 Task: Create a sub task Design and Implement Solution for the task  Integrate a new online platform for online tutoring services in the project ApexLine , assign it to team member softage.3@softage.net and update the status of the sub task to  At Risk , set the priority of the sub task to Medium
Action: Mouse moved to (506, 430)
Screenshot: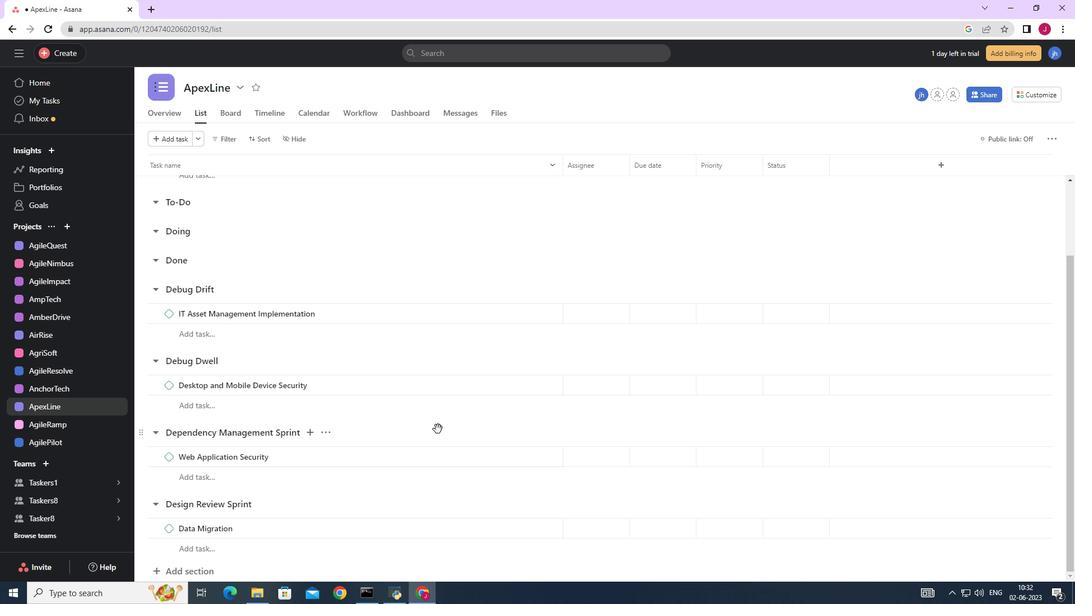 
Action: Mouse scrolled (506, 430) with delta (0, 0)
Screenshot: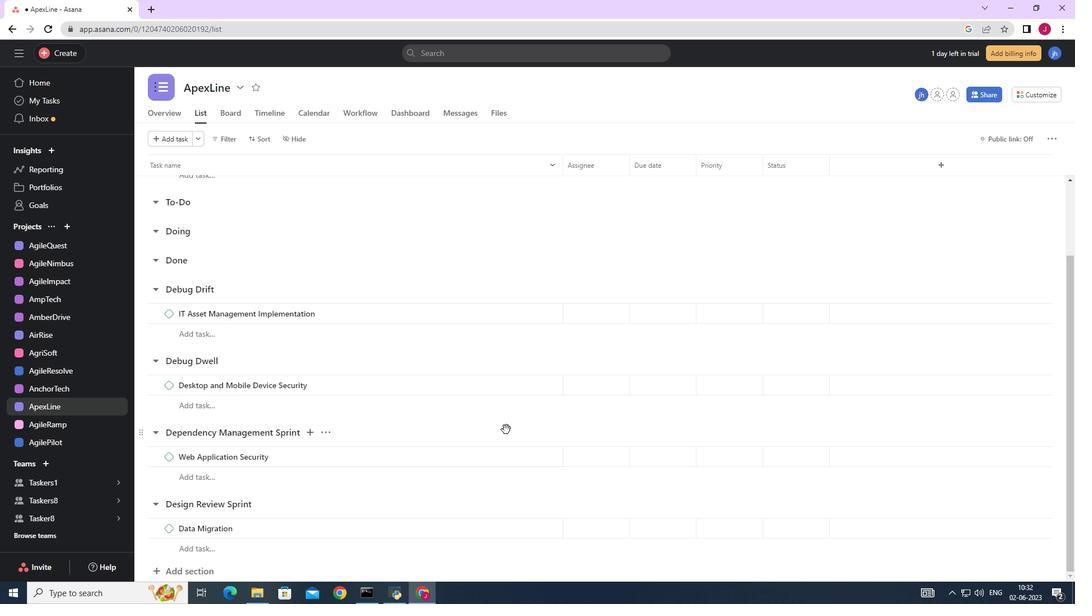 
Action: Mouse scrolled (506, 430) with delta (0, 0)
Screenshot: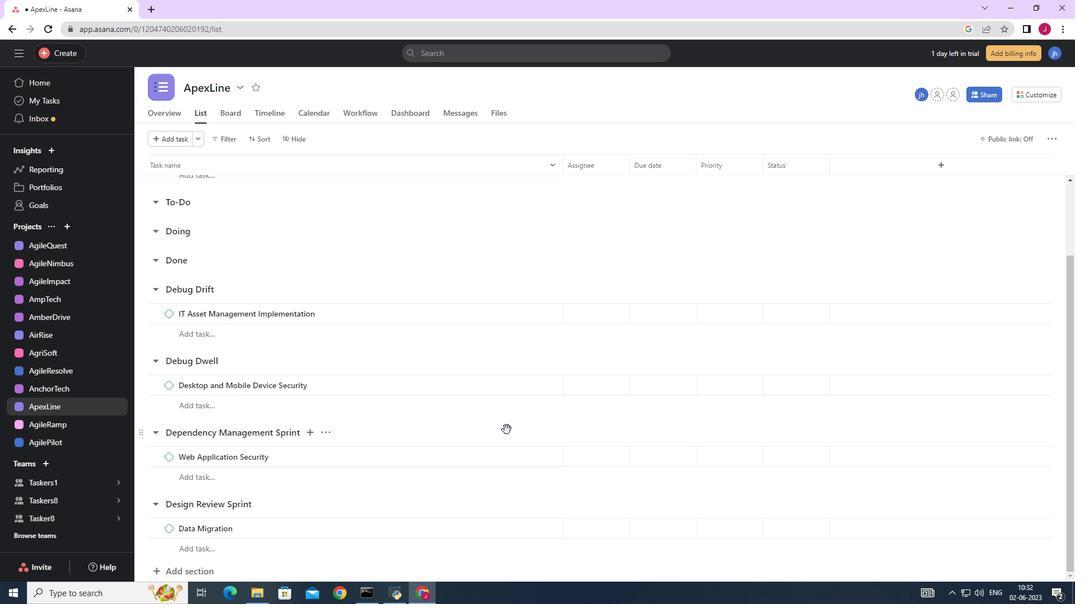 
Action: Mouse scrolled (506, 430) with delta (0, 0)
Screenshot: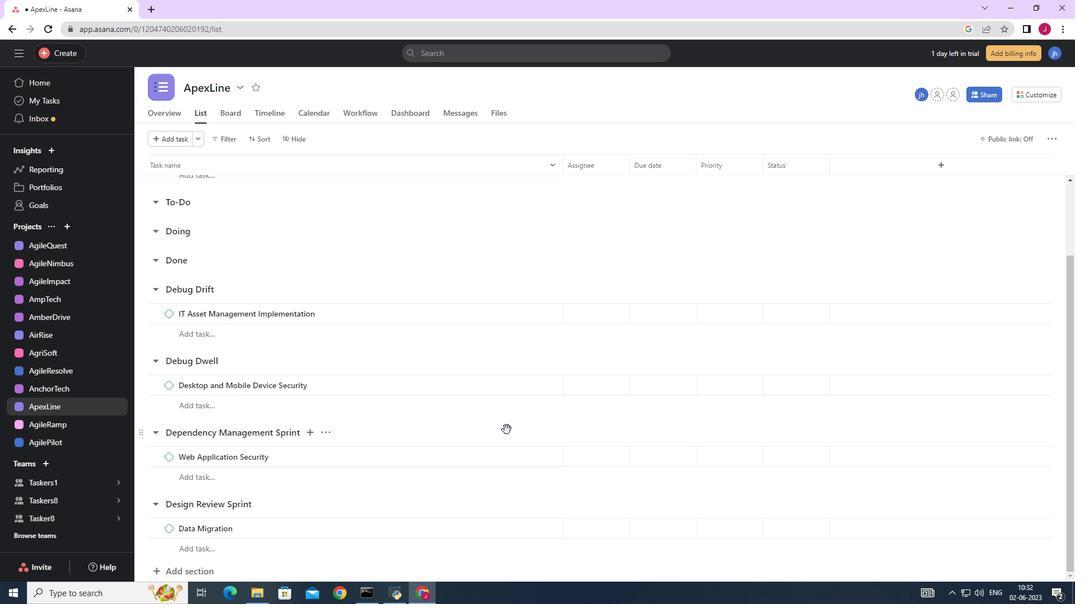 
Action: Mouse scrolled (506, 430) with delta (0, 0)
Screenshot: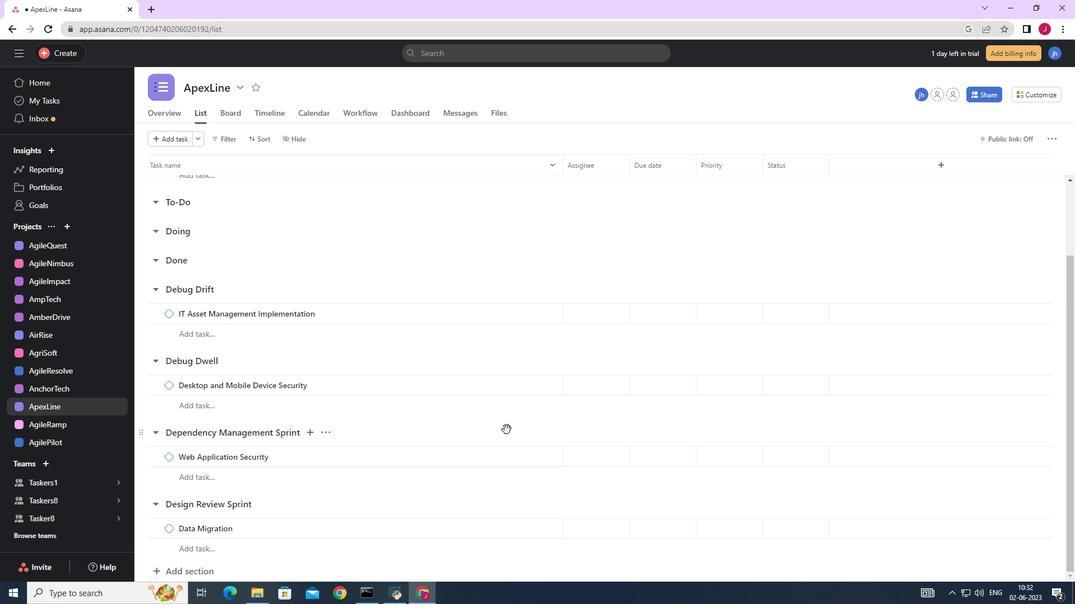 
Action: Mouse scrolled (506, 430) with delta (0, 0)
Screenshot: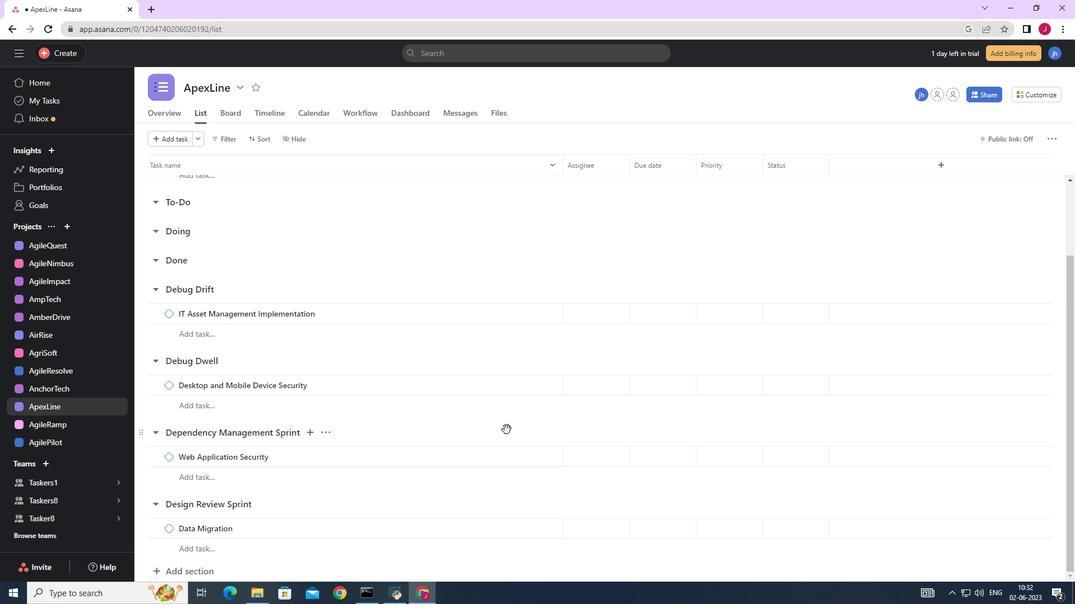 
Action: Mouse moved to (467, 371)
Screenshot: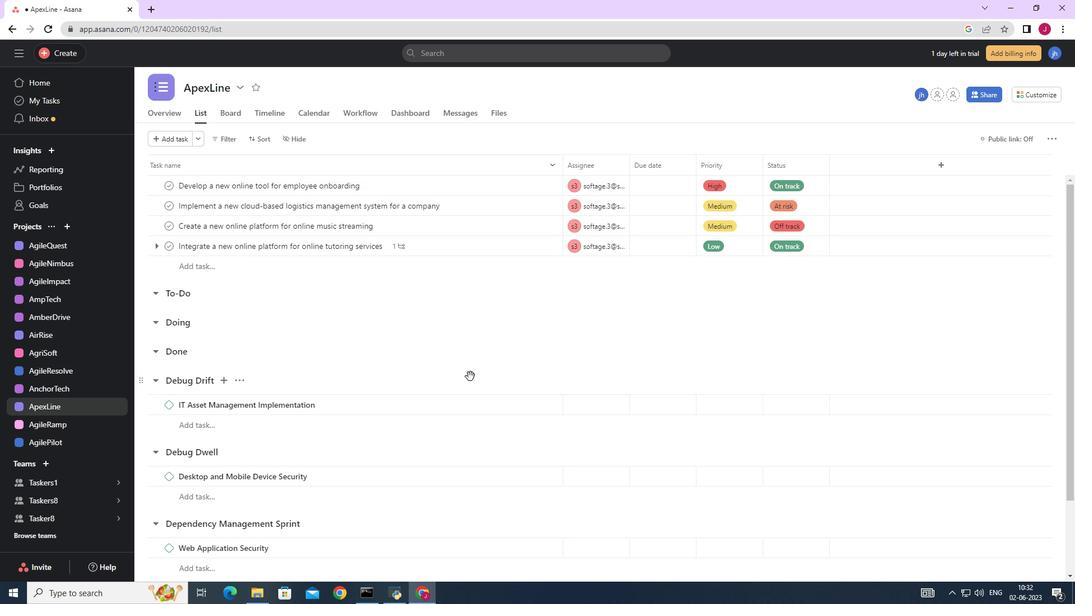 
Action: Mouse scrolled (467, 372) with delta (0, 0)
Screenshot: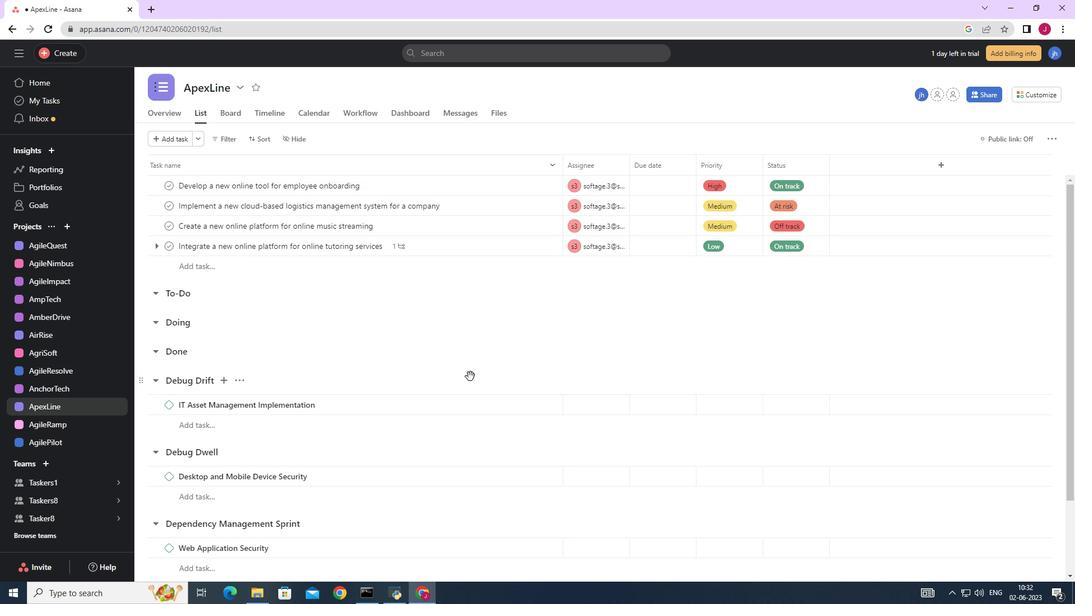 
Action: Mouse moved to (465, 371)
Screenshot: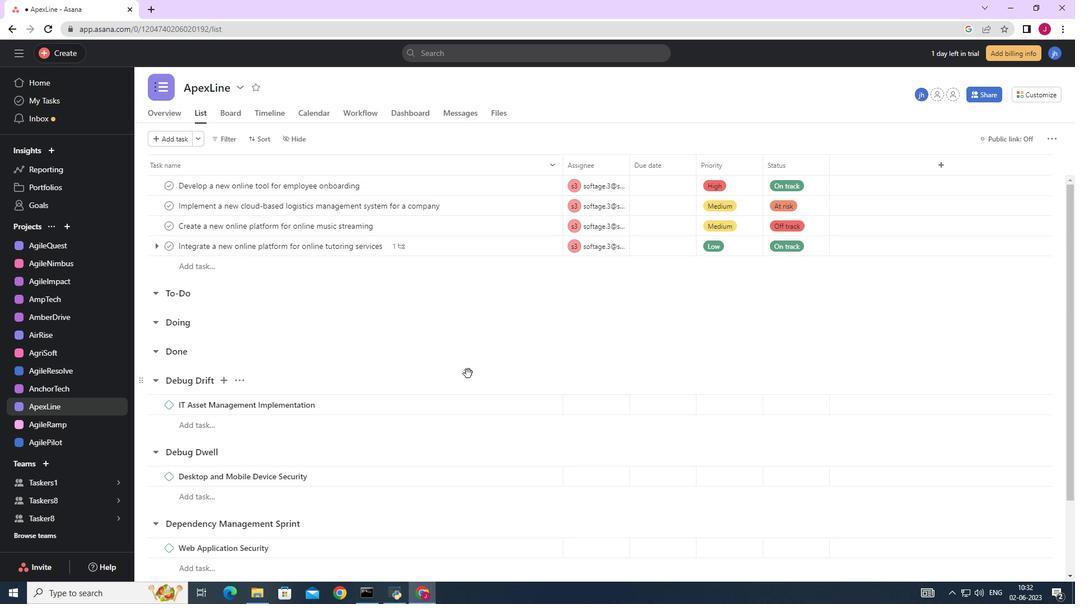 
Action: Mouse scrolled (465, 371) with delta (0, 0)
Screenshot: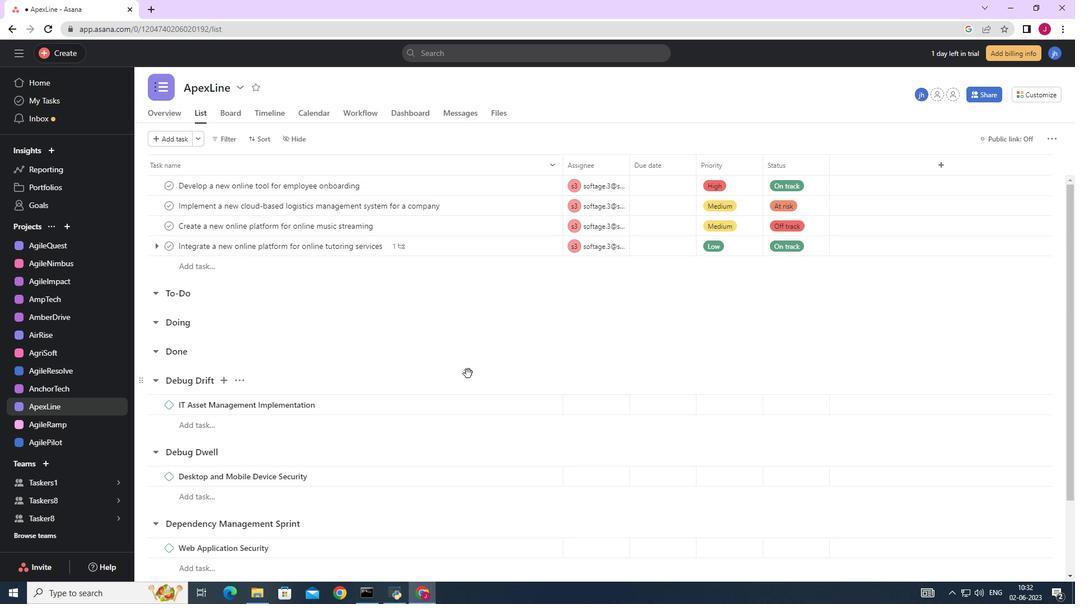 
Action: Mouse moved to (465, 370)
Screenshot: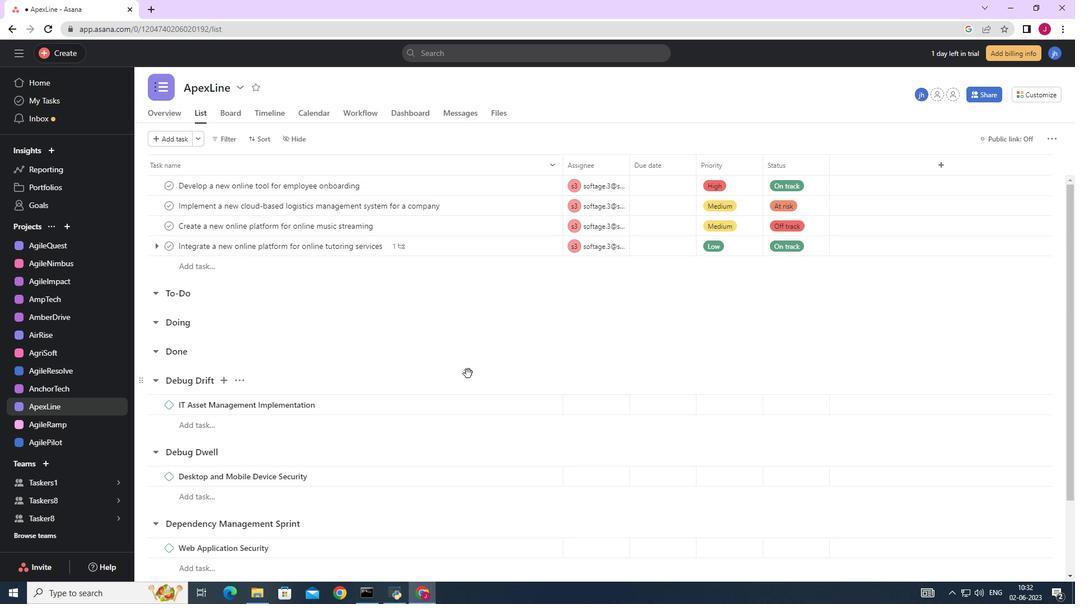 
Action: Mouse scrolled (465, 371) with delta (0, 0)
Screenshot: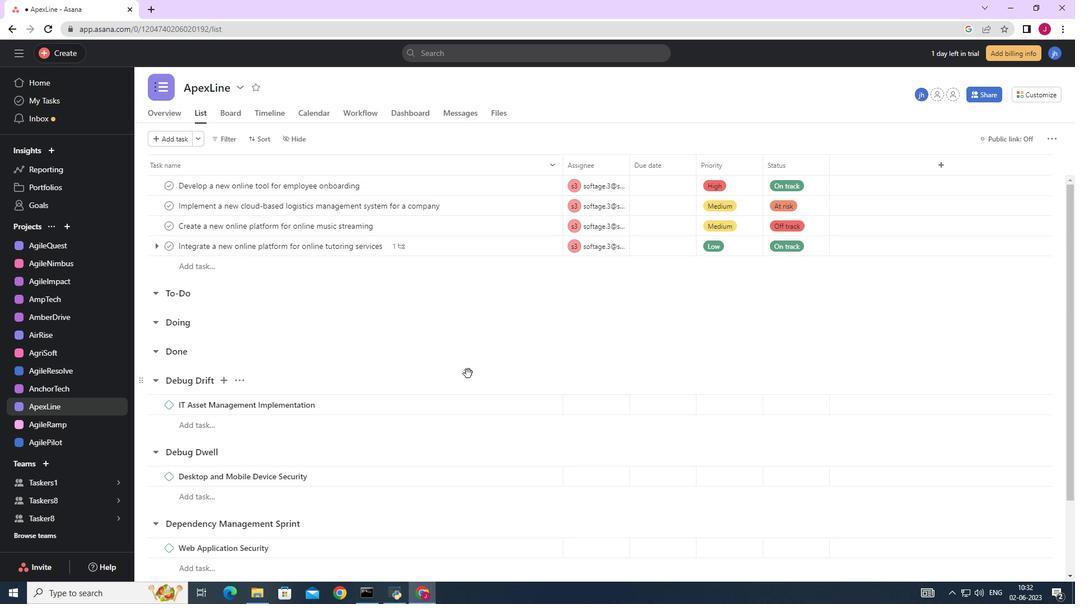
Action: Mouse moved to (464, 369)
Screenshot: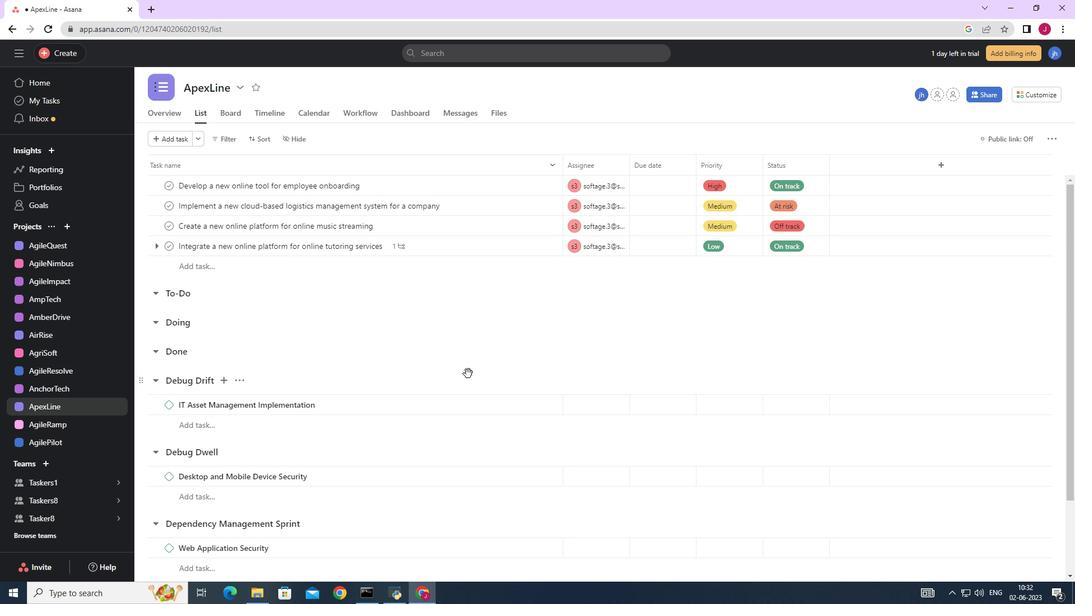 
Action: Mouse scrolled (464, 369) with delta (0, 0)
Screenshot: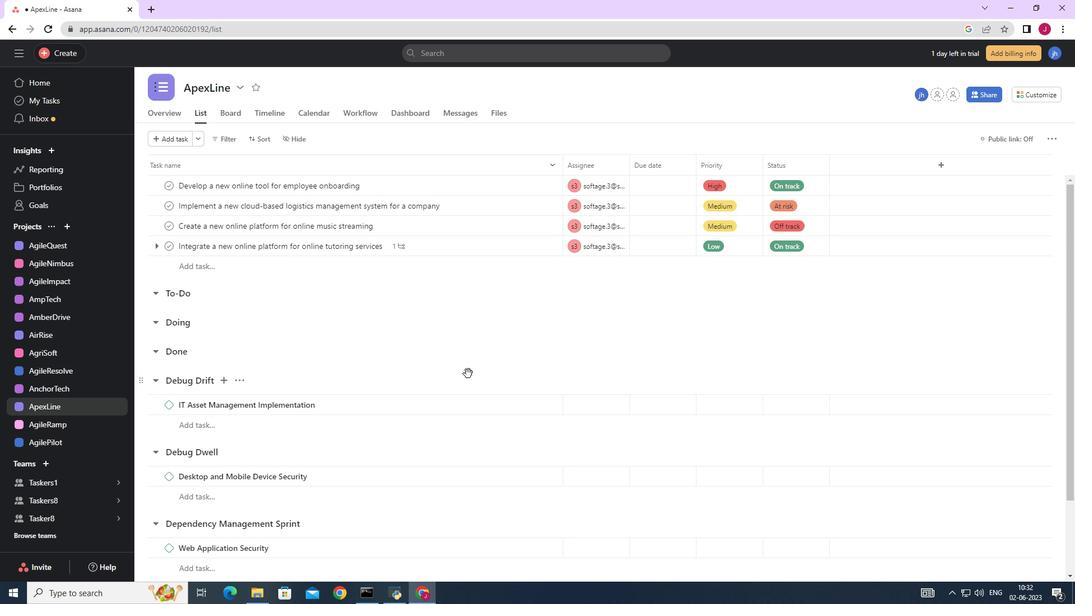 
Action: Mouse moved to (497, 247)
Screenshot: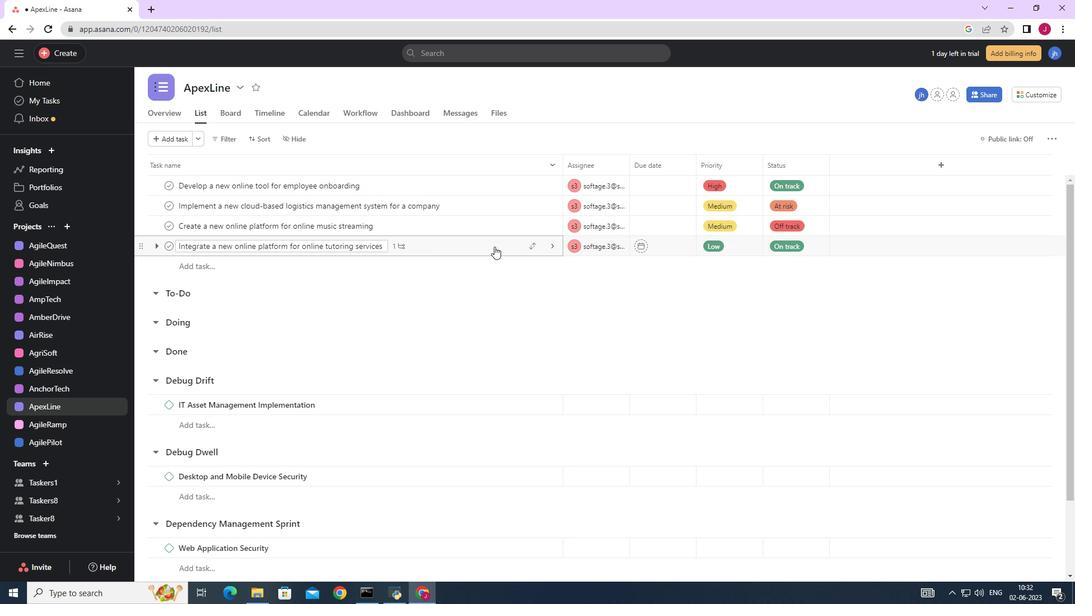 
Action: Mouse pressed left at (497, 247)
Screenshot: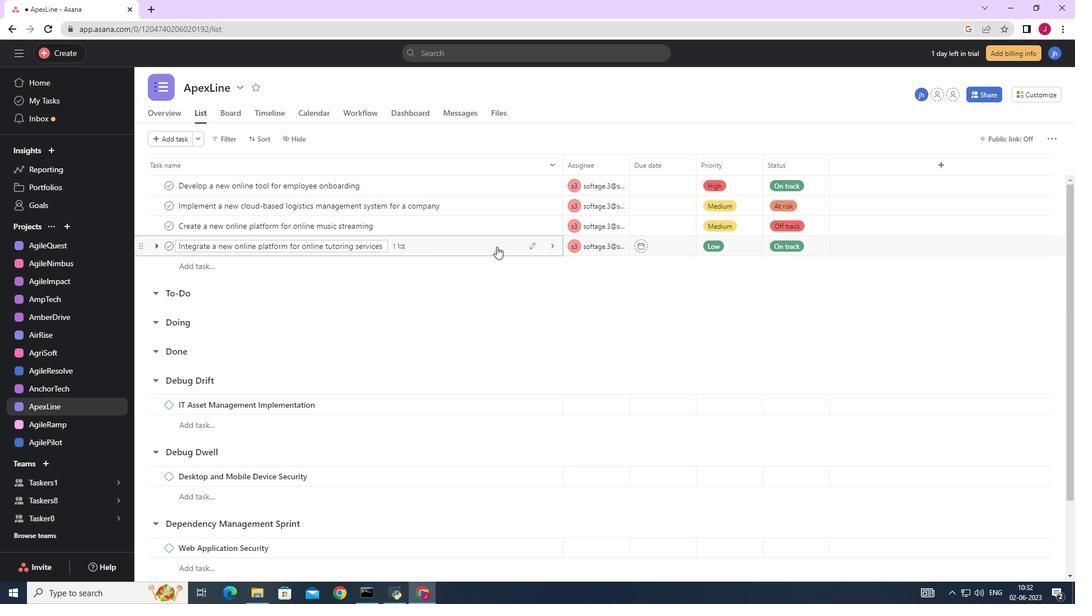 
Action: Mouse moved to (794, 321)
Screenshot: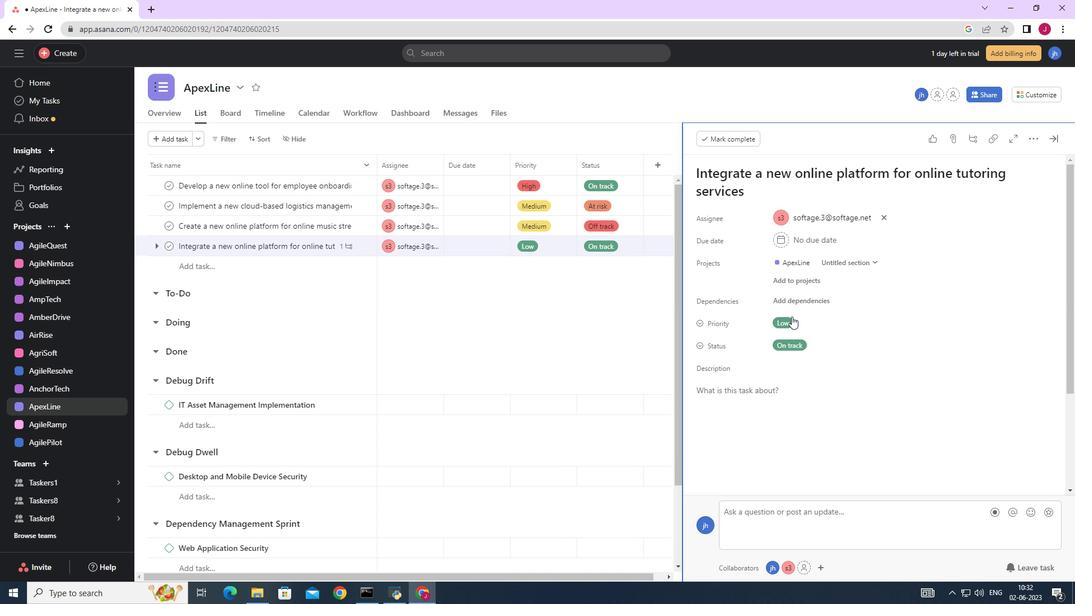 
Action: Mouse scrolled (794, 320) with delta (0, 0)
Screenshot: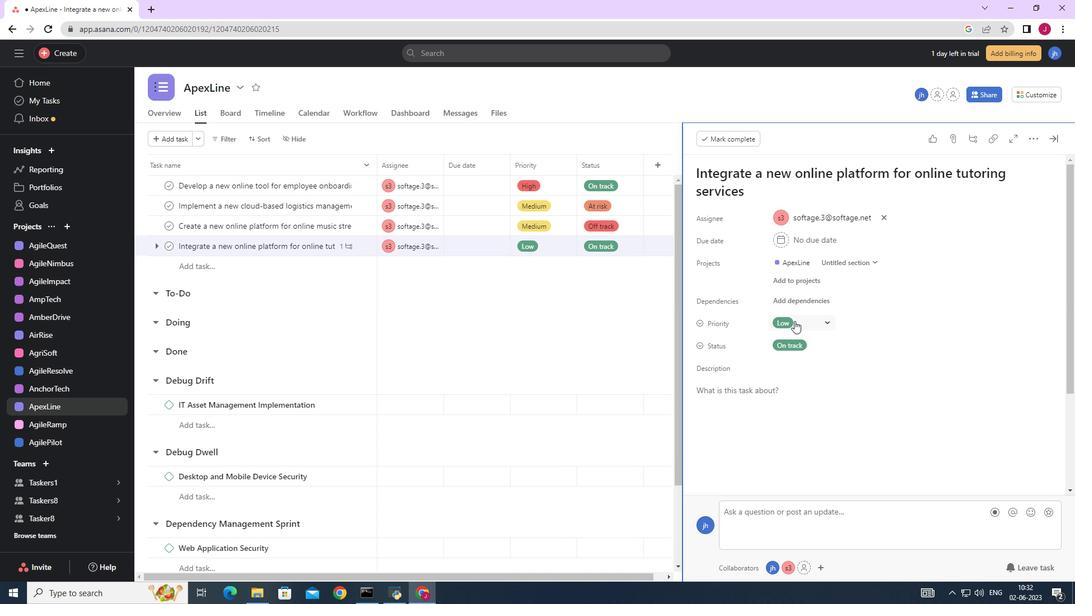 
Action: Mouse moved to (795, 322)
Screenshot: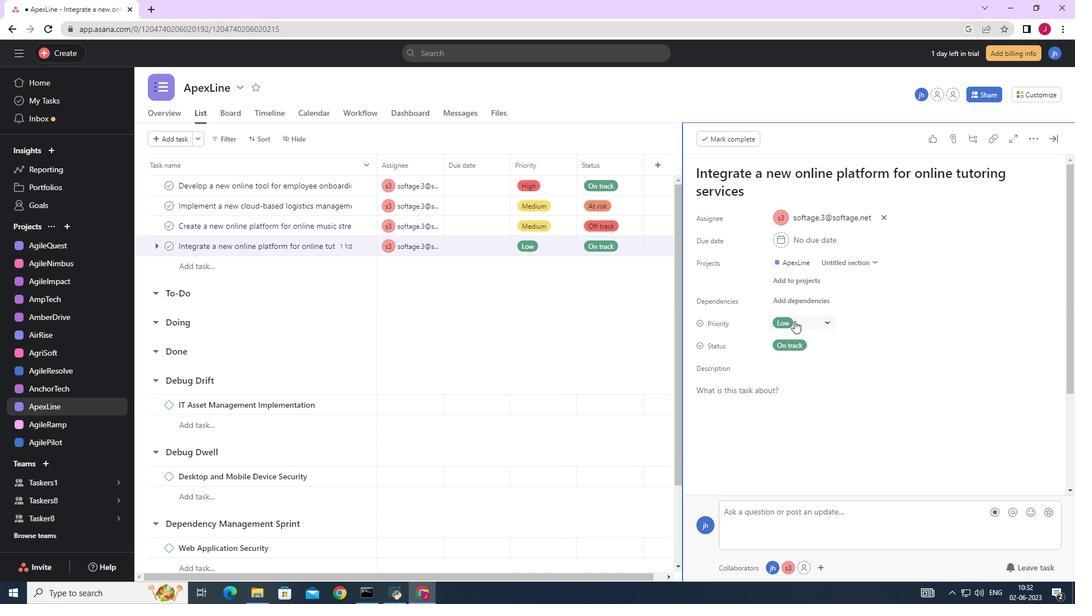 
Action: Mouse scrolled (795, 322) with delta (0, 0)
Screenshot: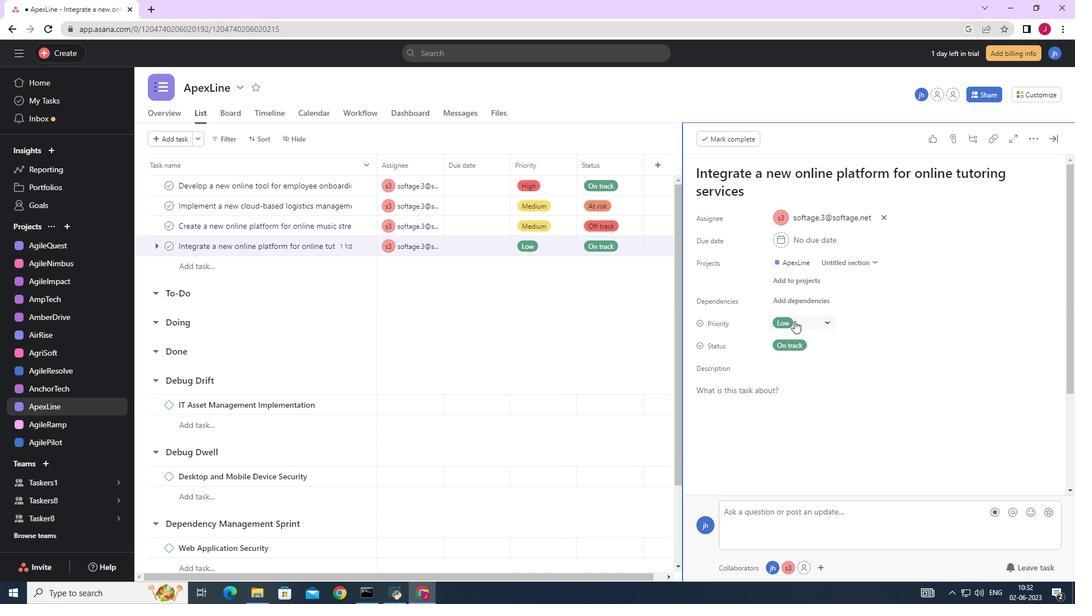 
Action: Mouse moved to (798, 327)
Screenshot: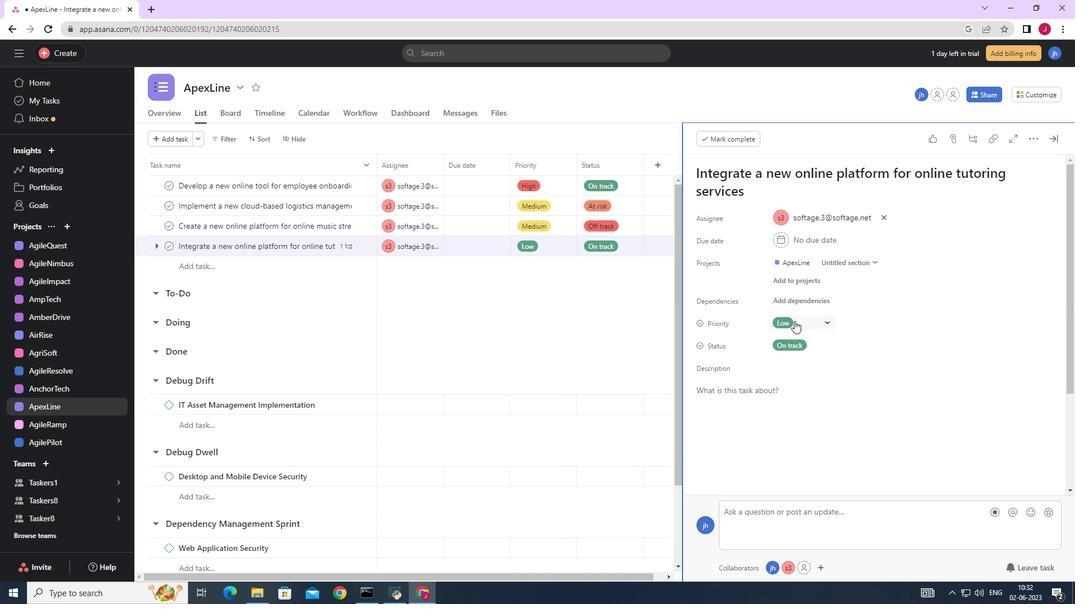 
Action: Mouse scrolled (798, 326) with delta (0, 0)
Screenshot: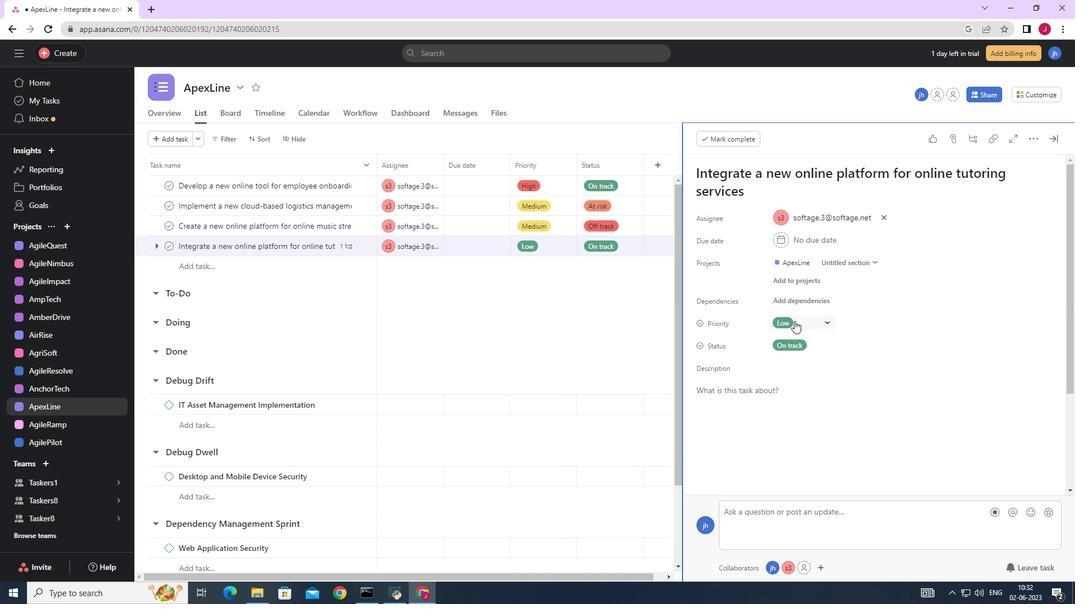 
Action: Mouse moved to (798, 328)
Screenshot: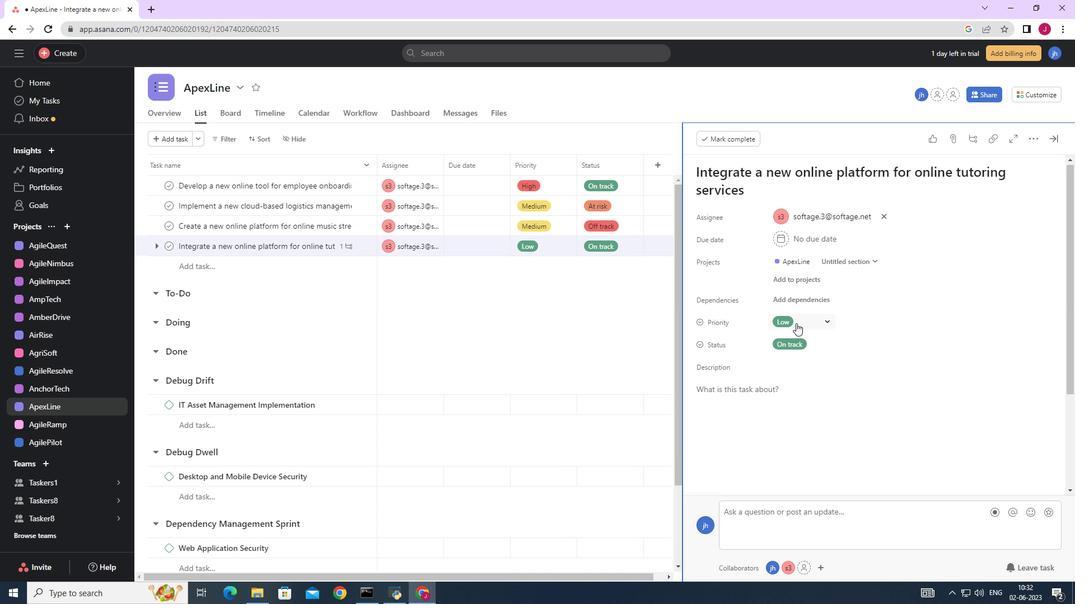 
Action: Mouse scrolled (798, 327) with delta (0, 0)
Screenshot: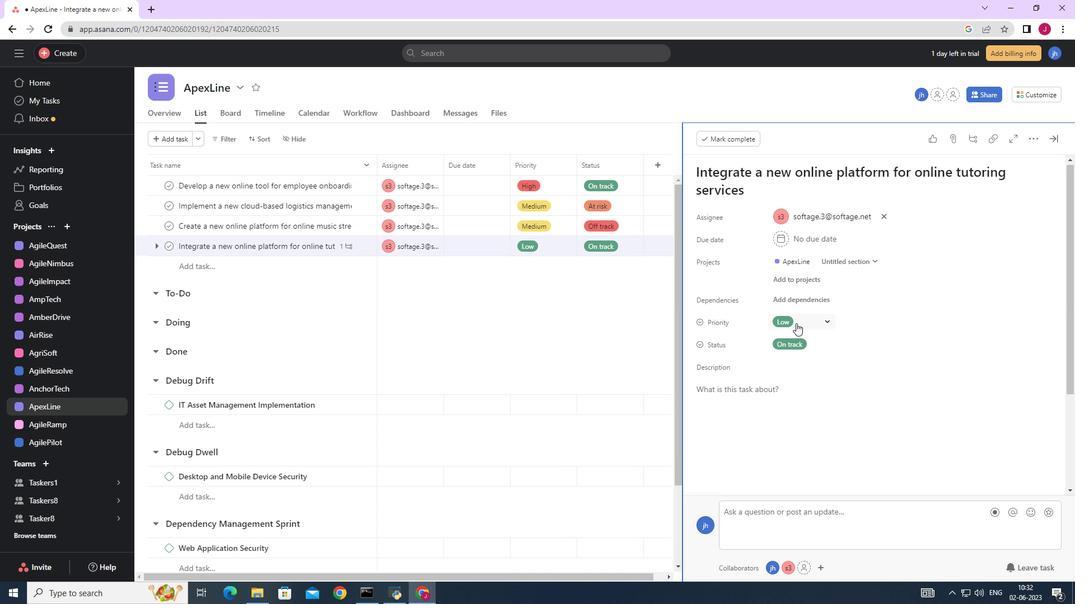 
Action: Mouse moved to (798, 329)
Screenshot: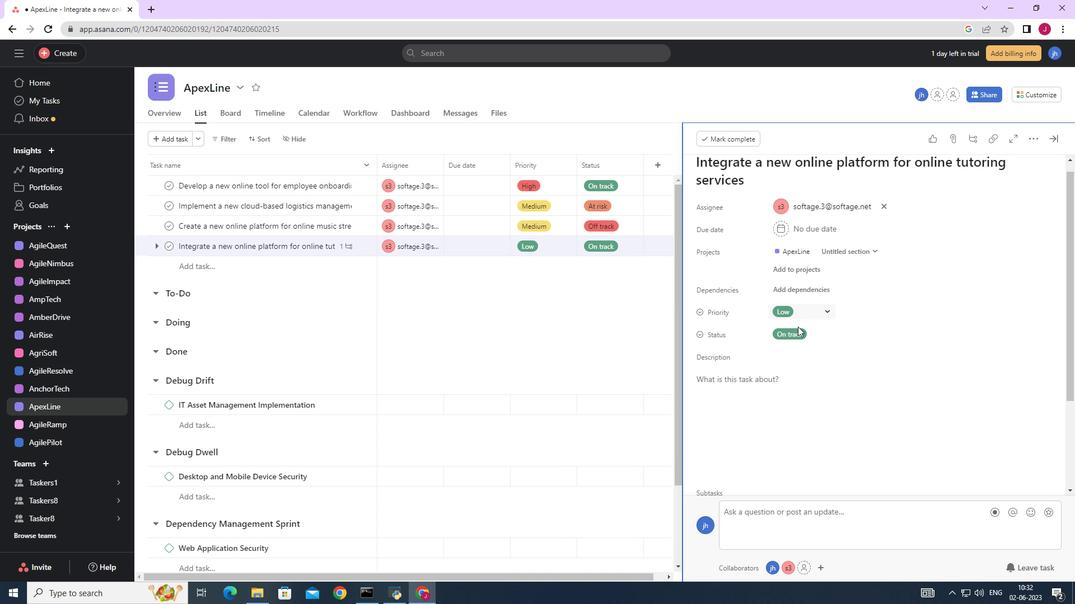 
Action: Mouse scrolled (798, 329) with delta (0, 0)
Screenshot: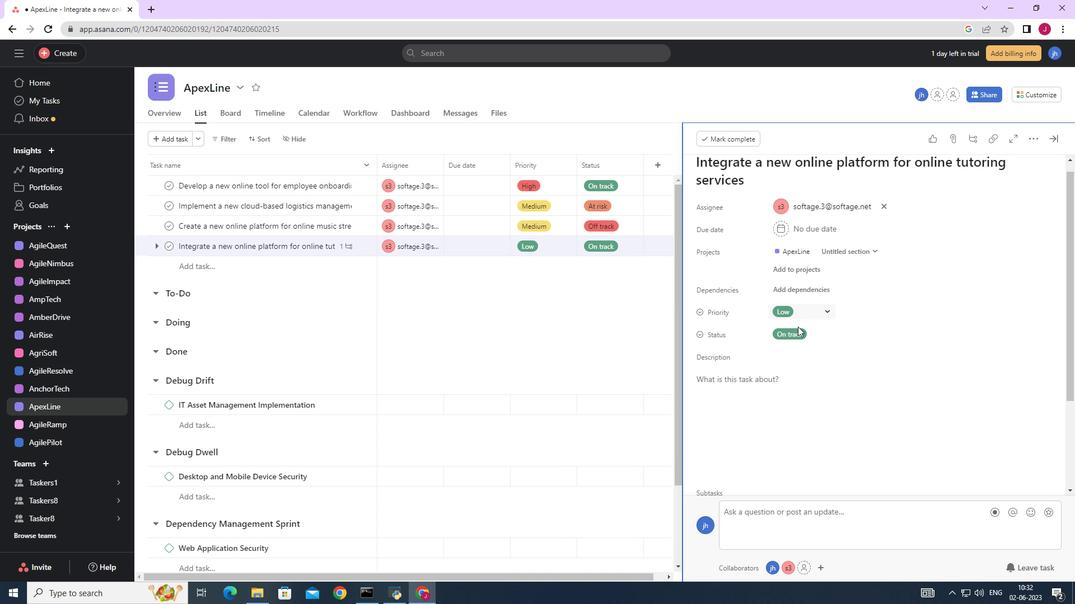 
Action: Mouse moved to (733, 405)
Screenshot: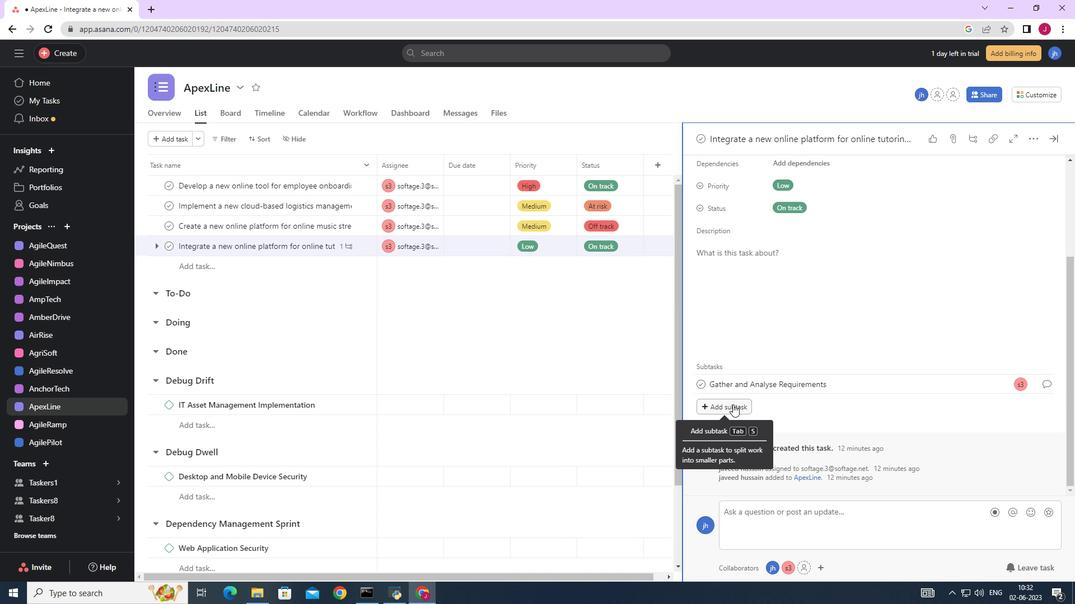 
Action: Mouse pressed left at (733, 405)
Screenshot: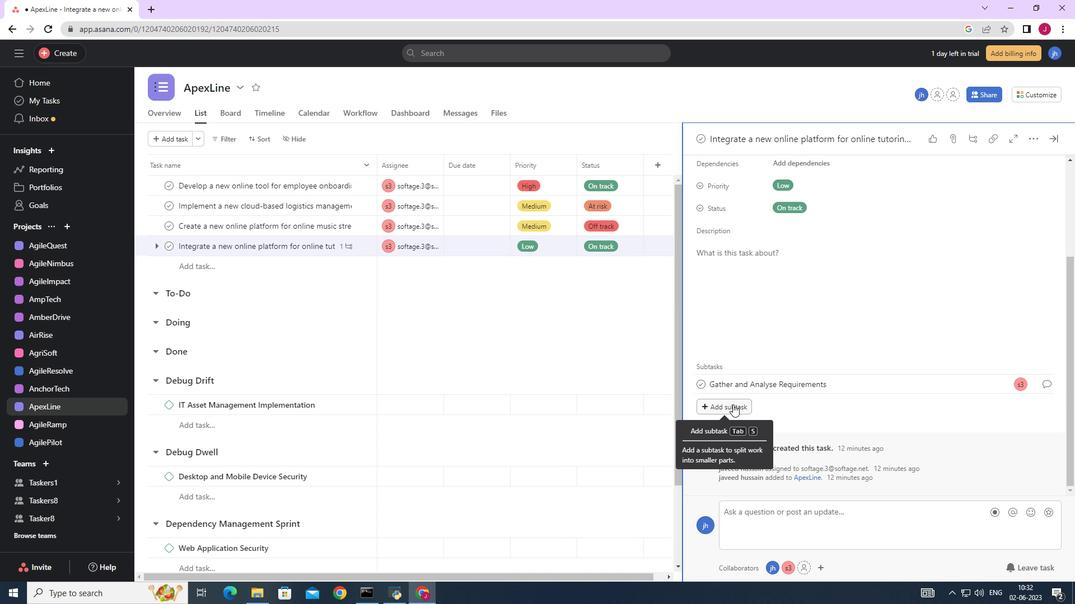 
Action: Mouse moved to (721, 388)
Screenshot: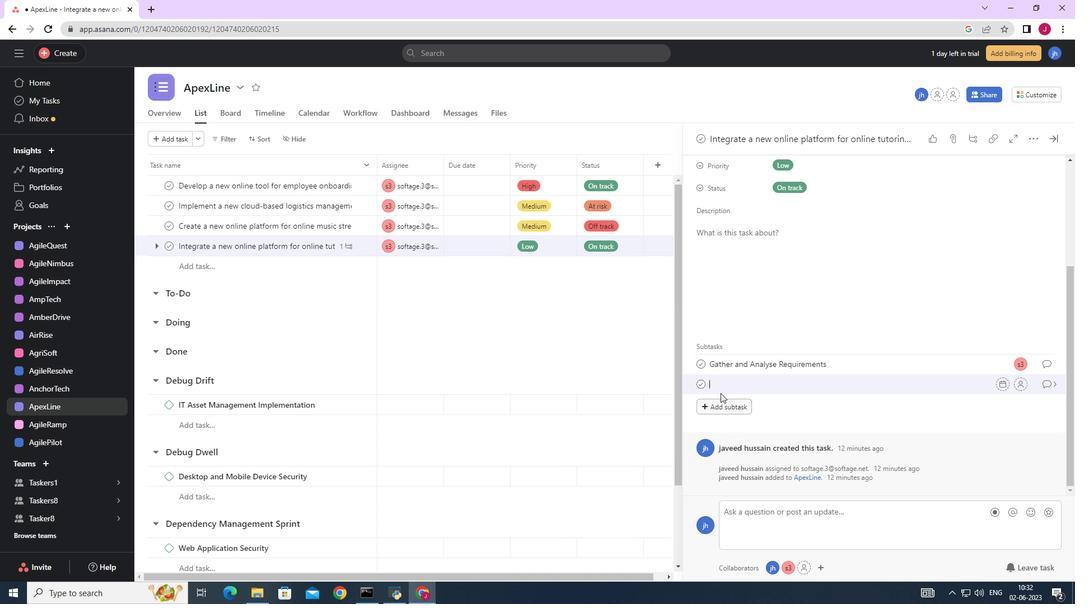 
Action: Key pressed <Key.caps_lock>D<Key.caps_lock>esign<Key.space>and<Key.caps_lock><Key.space>I<Key.caps_lock>mplement<Key.space><Key.caps_lock>S<Key.caps_lock>olution
Screenshot: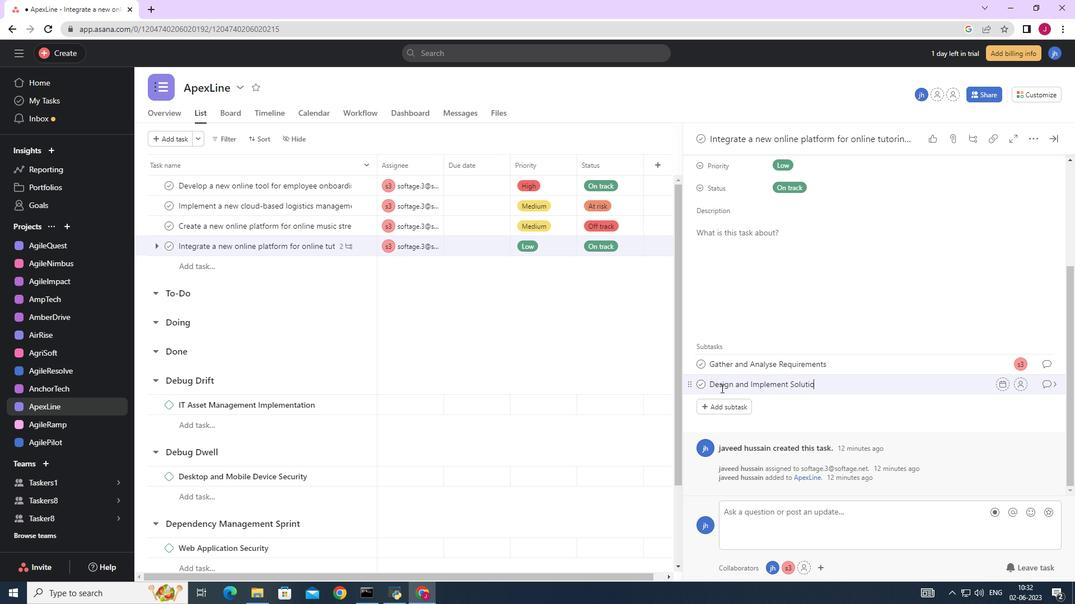 
Action: Mouse moved to (1020, 385)
Screenshot: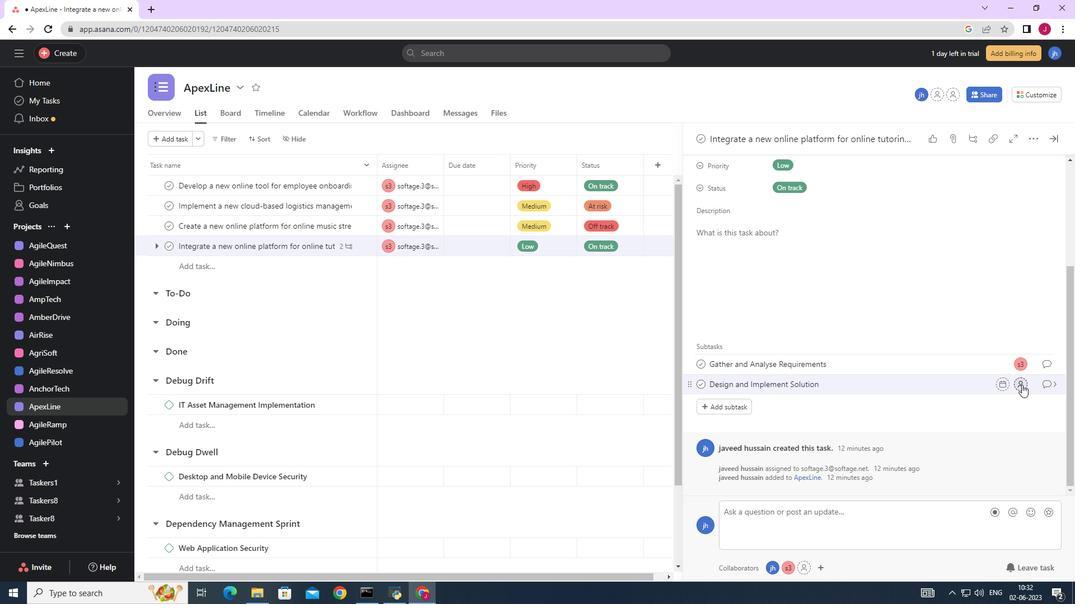 
Action: Mouse pressed left at (1020, 385)
Screenshot: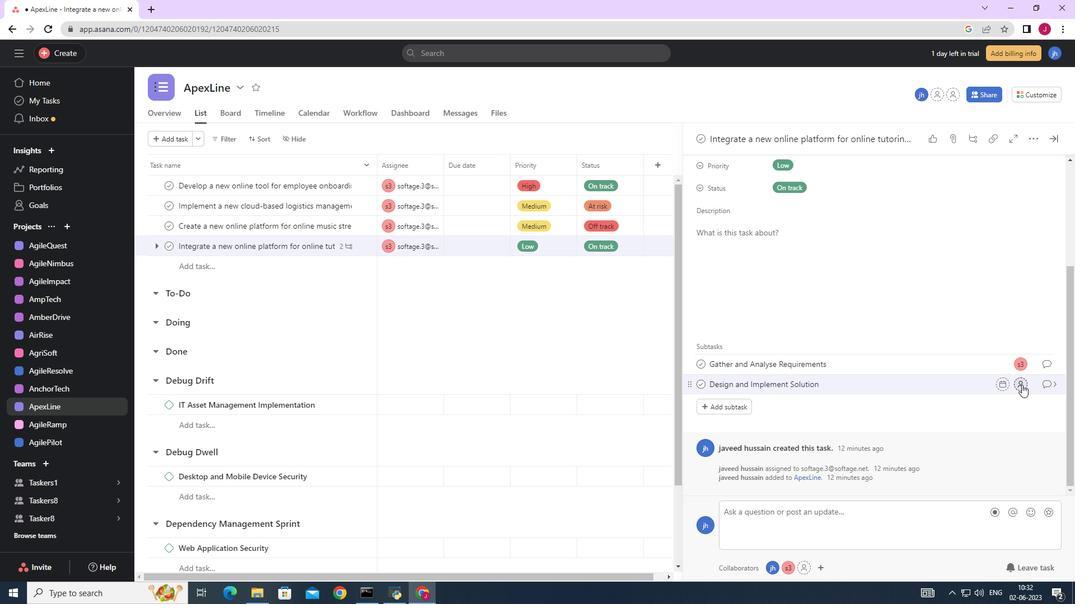 
Action: Key pressed softage.3
Screenshot: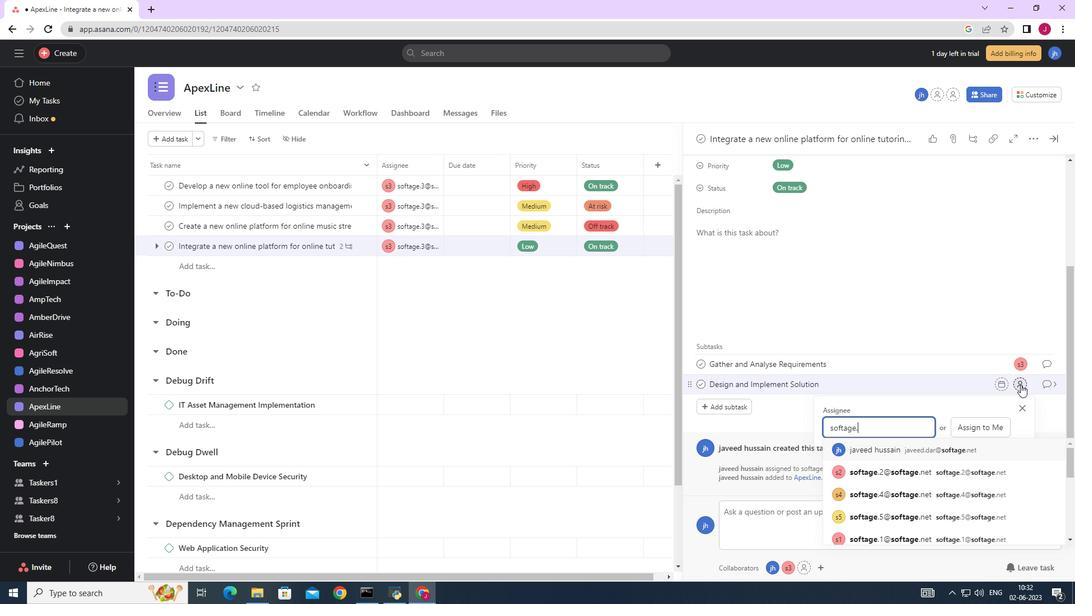 
Action: Mouse moved to (901, 451)
Screenshot: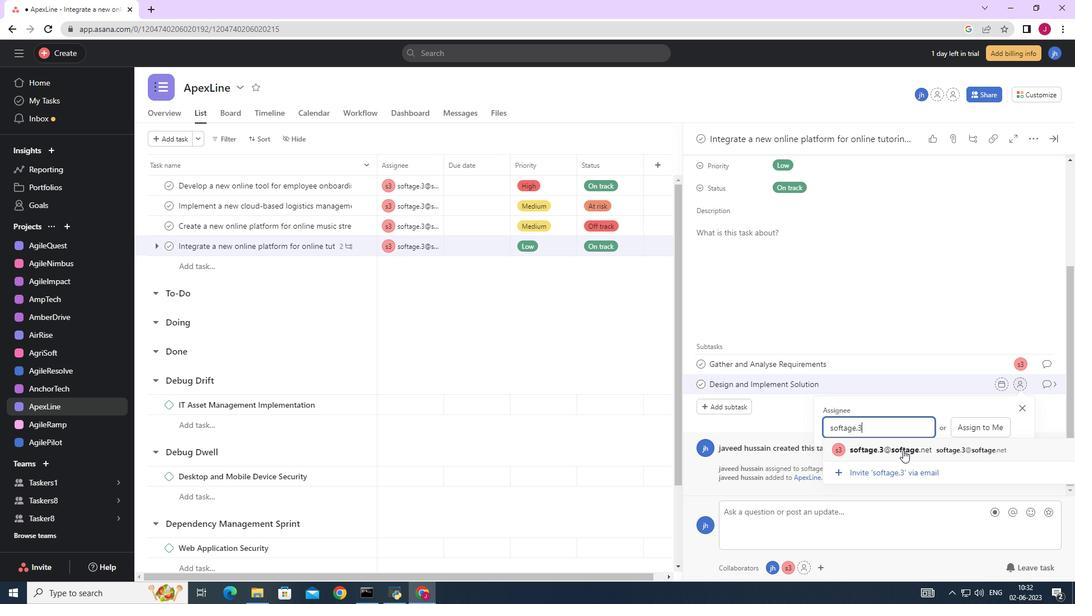 
Action: Mouse pressed left at (901, 451)
Screenshot: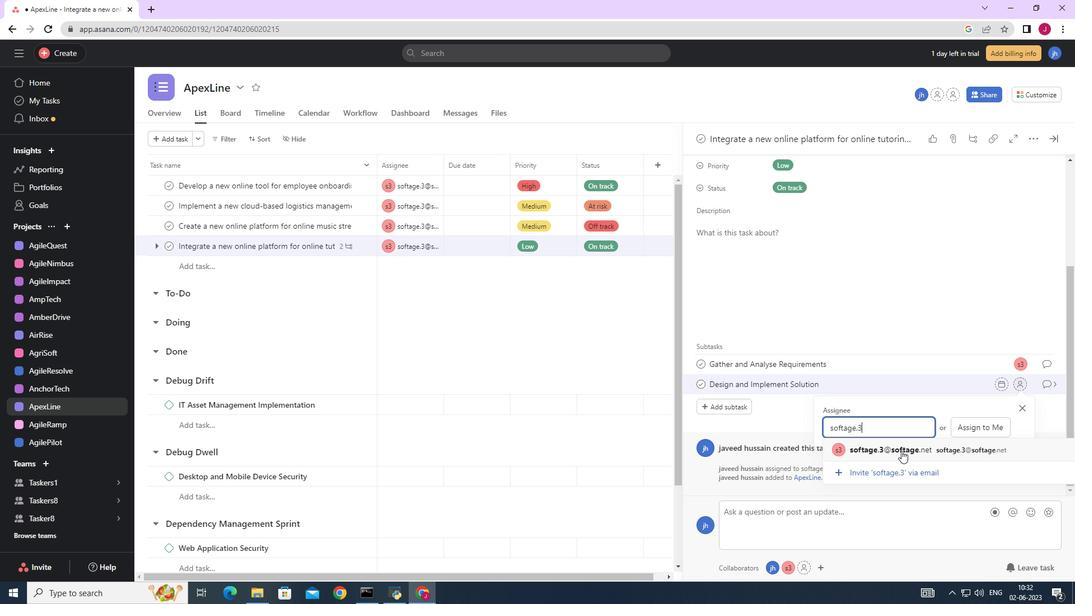 
Action: Mouse moved to (1049, 384)
Screenshot: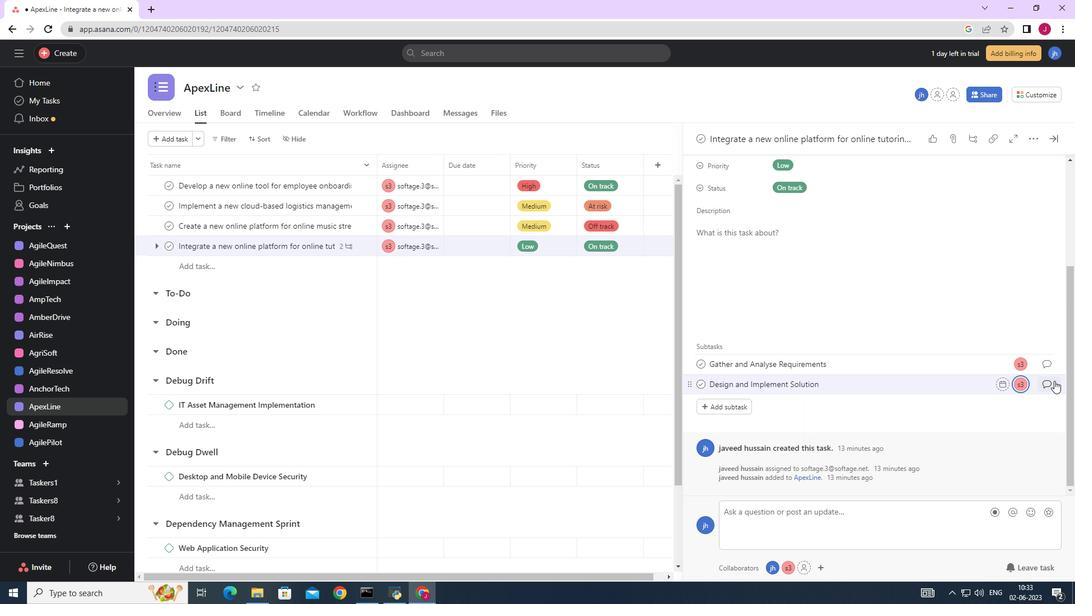 
Action: Mouse pressed left at (1049, 384)
Screenshot: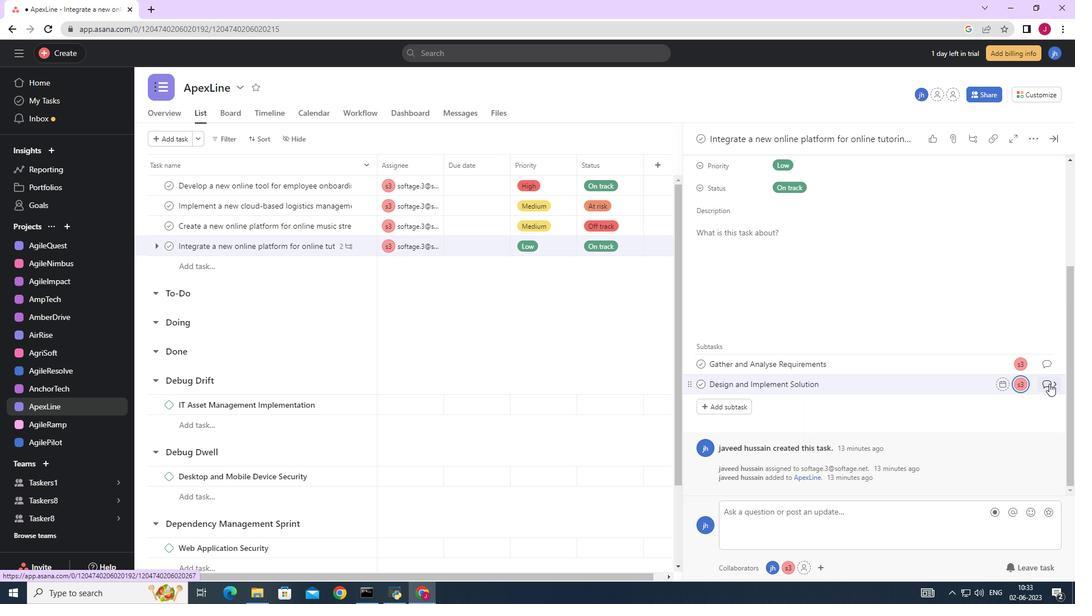 
Action: Mouse moved to (748, 300)
Screenshot: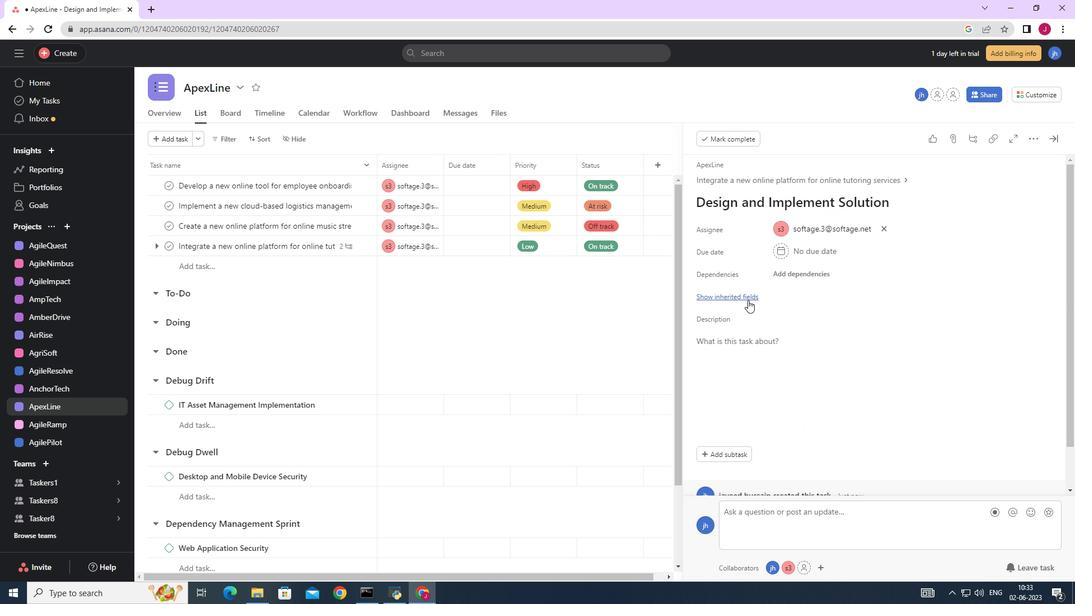 
Action: Mouse pressed left at (748, 300)
Screenshot: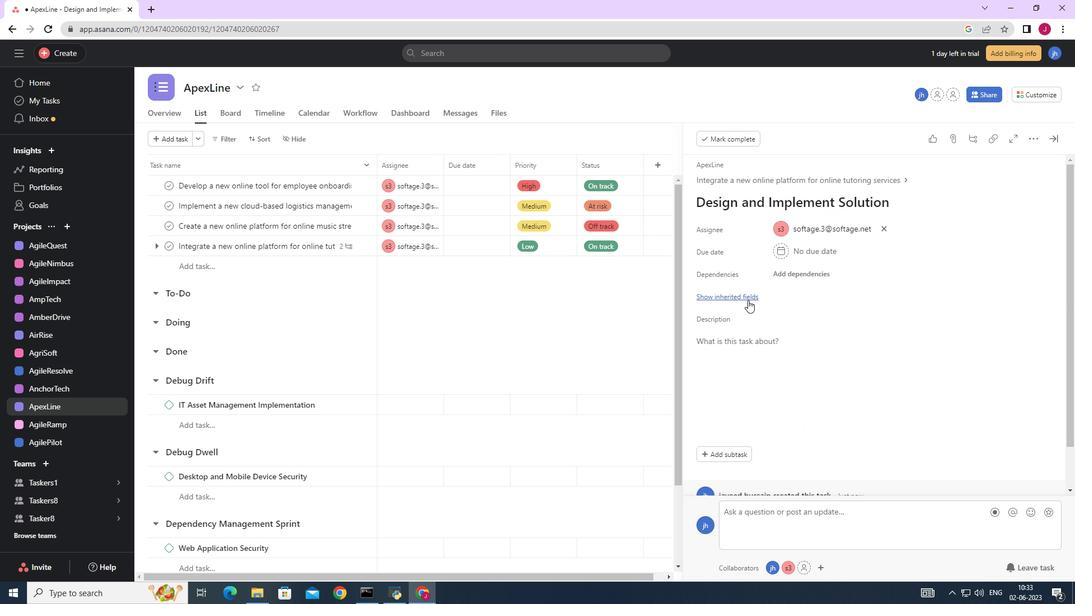 
Action: Mouse moved to (735, 316)
Screenshot: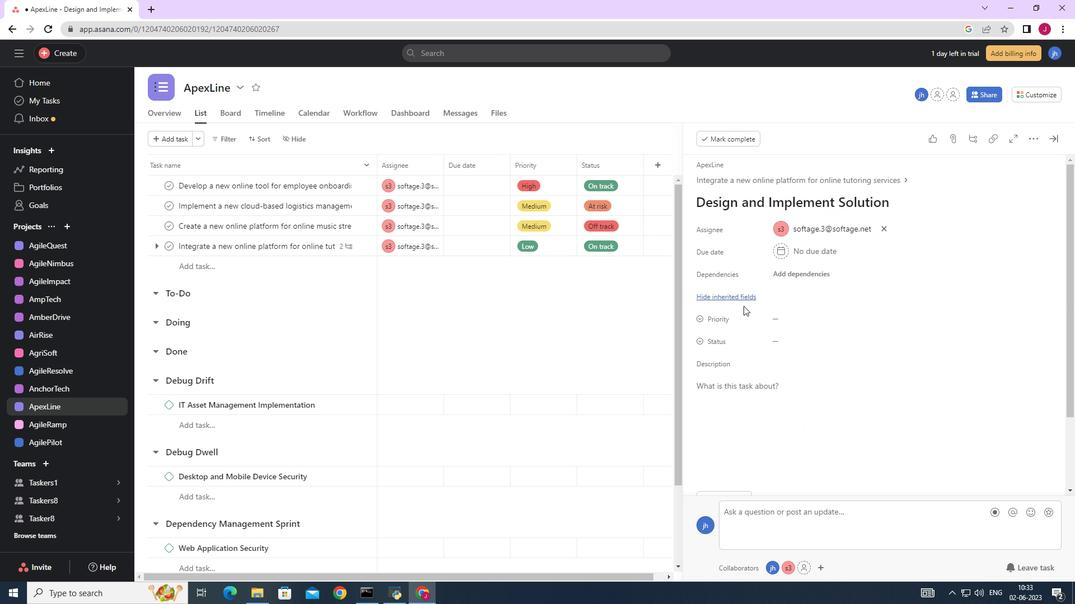 
Action: Mouse pressed left at (735, 316)
Screenshot: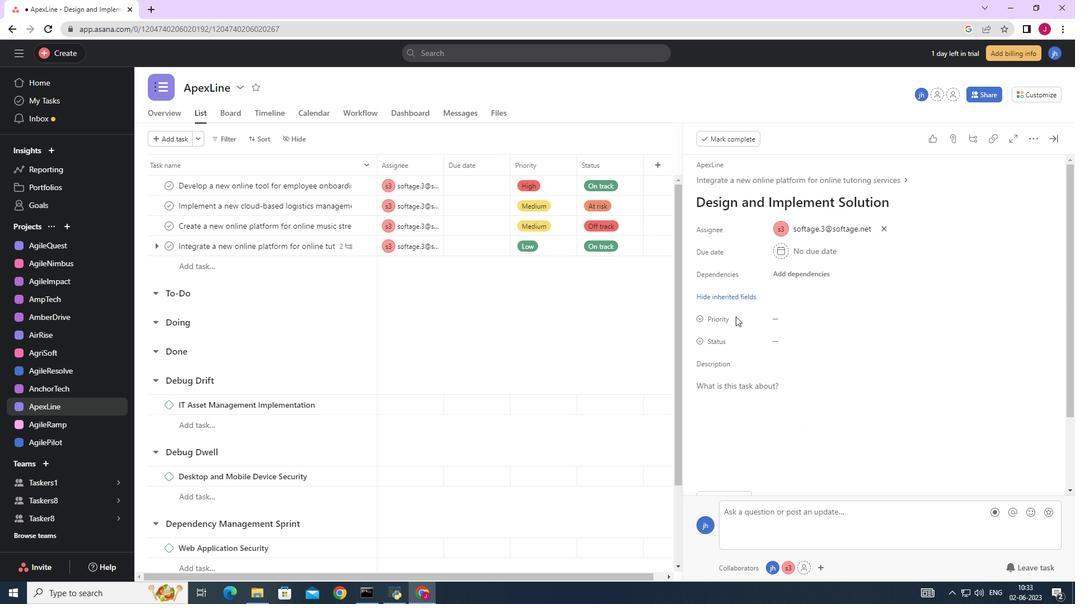 
Action: Mouse moved to (767, 317)
Screenshot: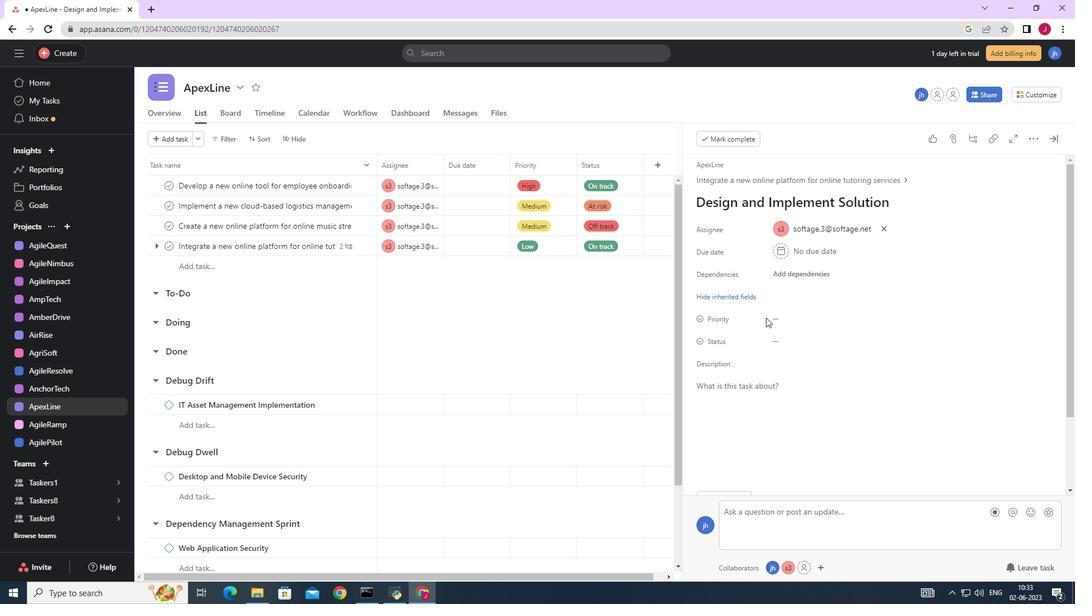 
Action: Mouse pressed left at (767, 317)
Screenshot: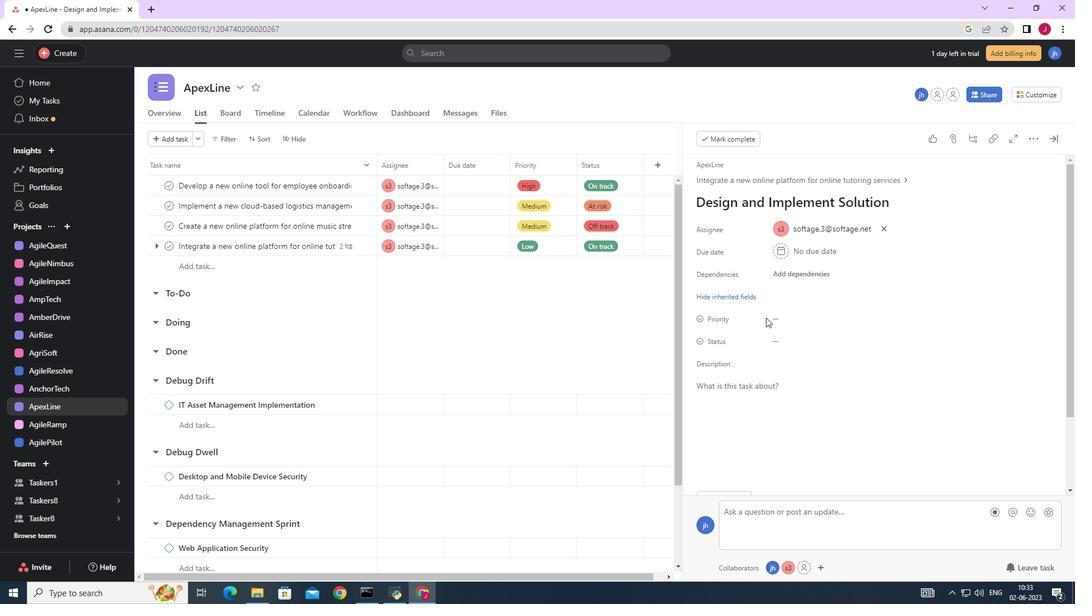 
Action: Mouse moved to (807, 317)
Screenshot: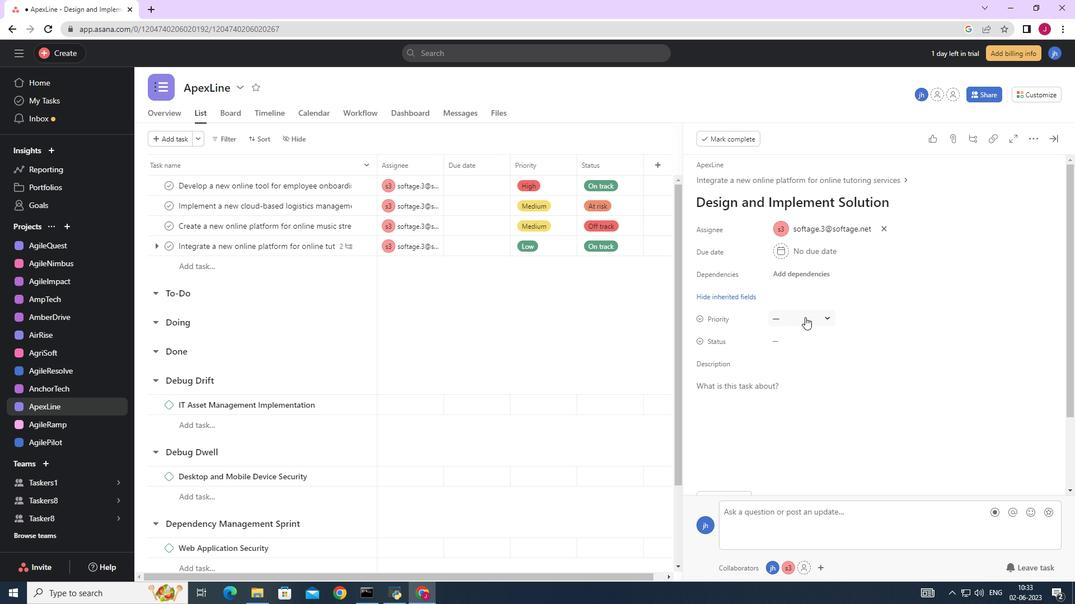 
Action: Mouse pressed left at (807, 317)
Screenshot: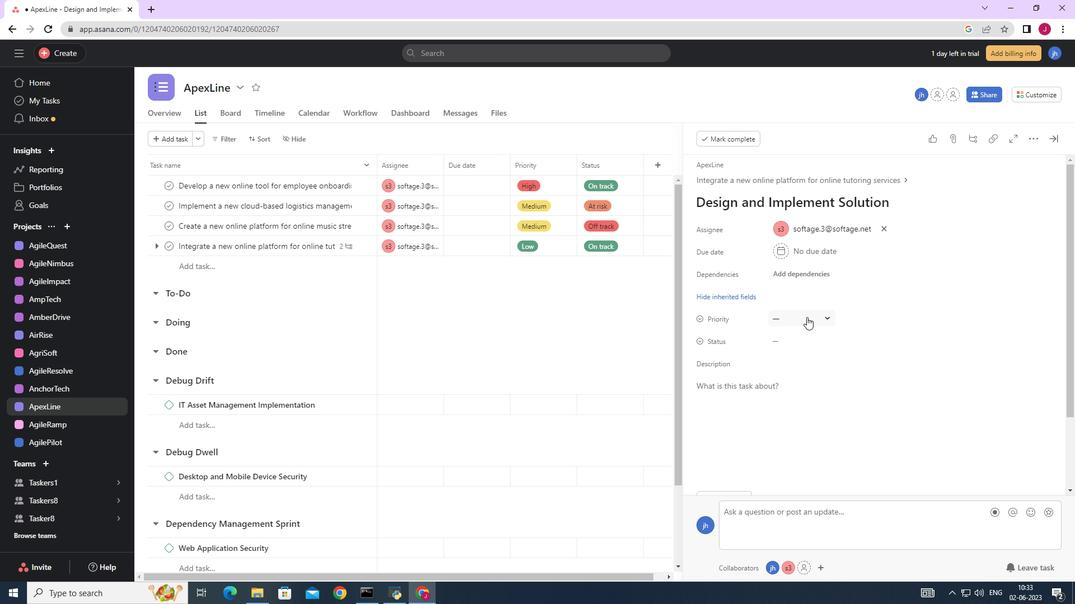 
Action: Mouse moved to (801, 377)
Screenshot: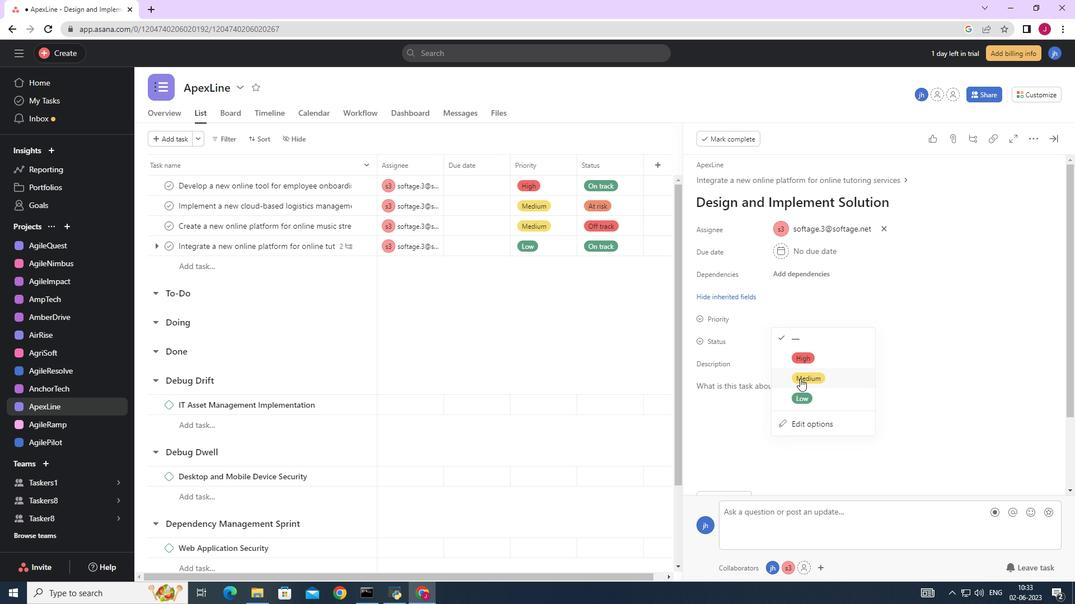 
Action: Mouse pressed left at (801, 377)
Screenshot: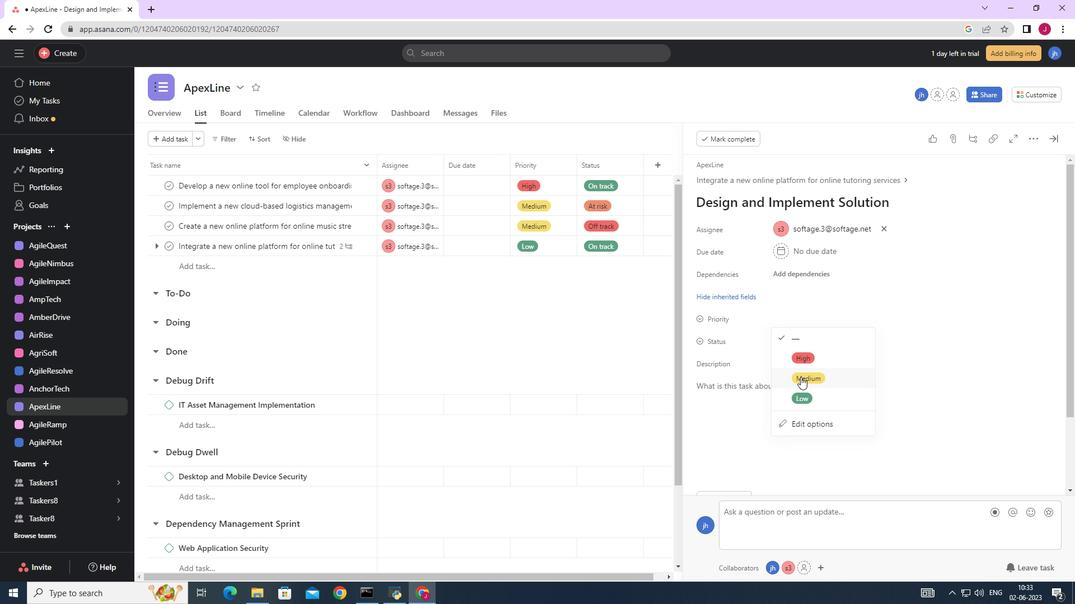 
Action: Mouse moved to (787, 340)
Screenshot: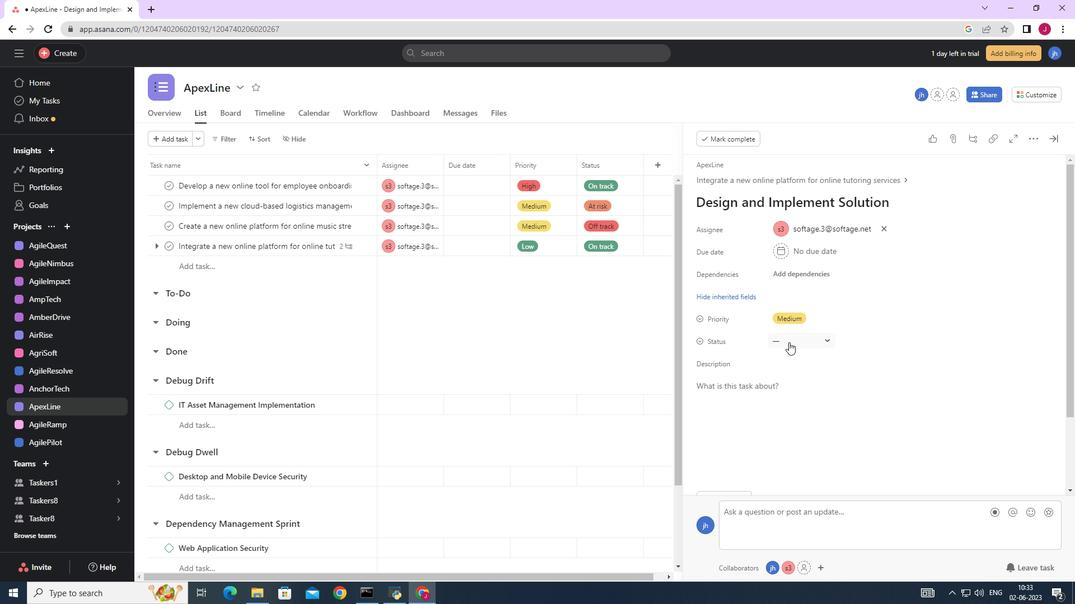 
Action: Mouse pressed left at (787, 340)
Screenshot: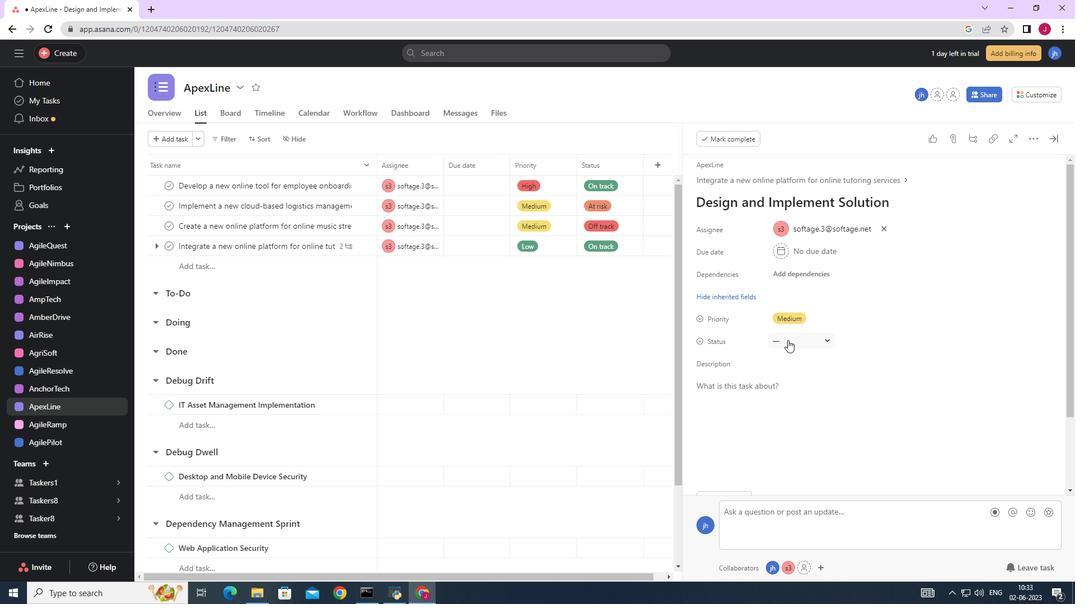 
Action: Mouse moved to (803, 421)
Screenshot: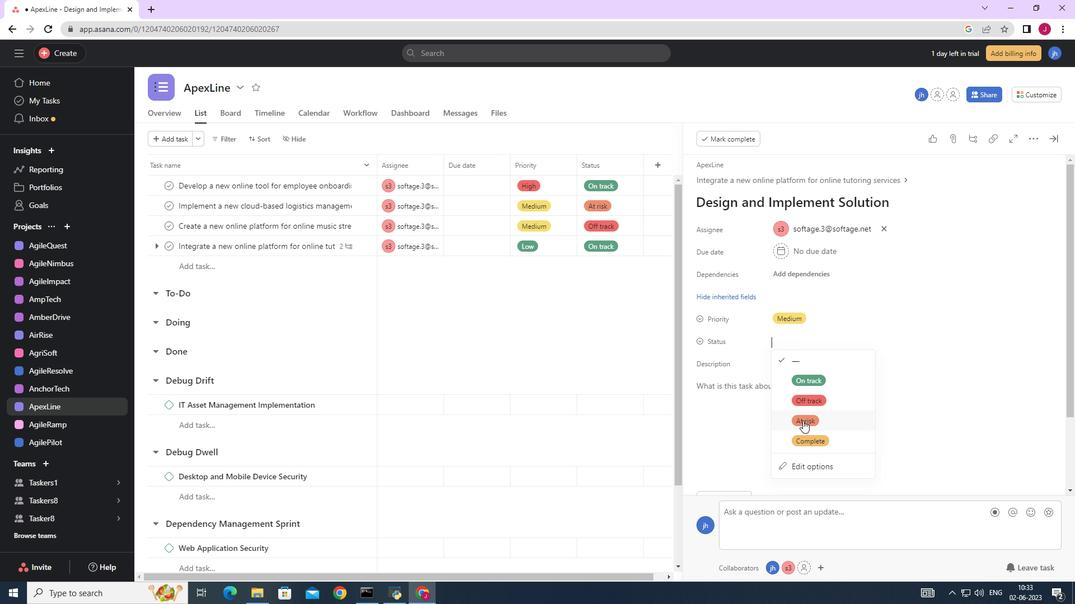 
Action: Mouse pressed left at (803, 421)
Screenshot: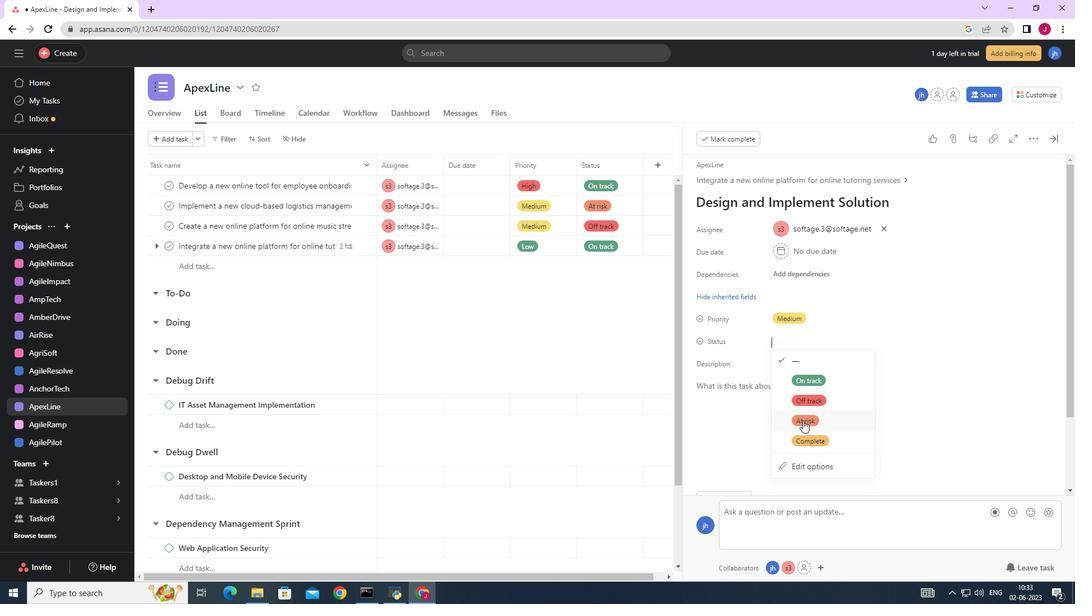 
Action: Mouse moved to (1053, 143)
Screenshot: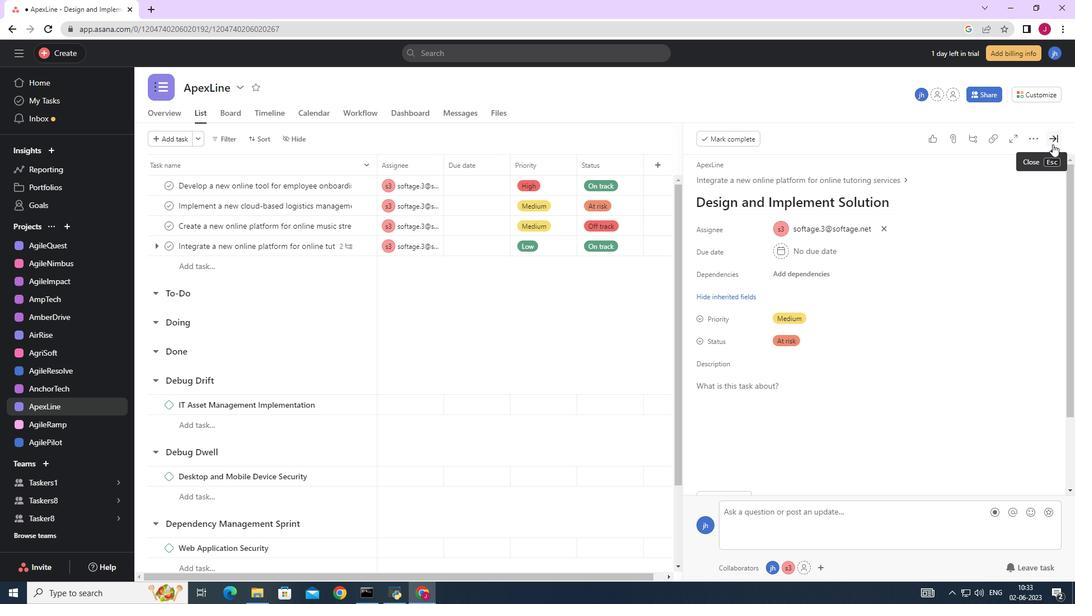 
Action: Mouse pressed left at (1053, 143)
Screenshot: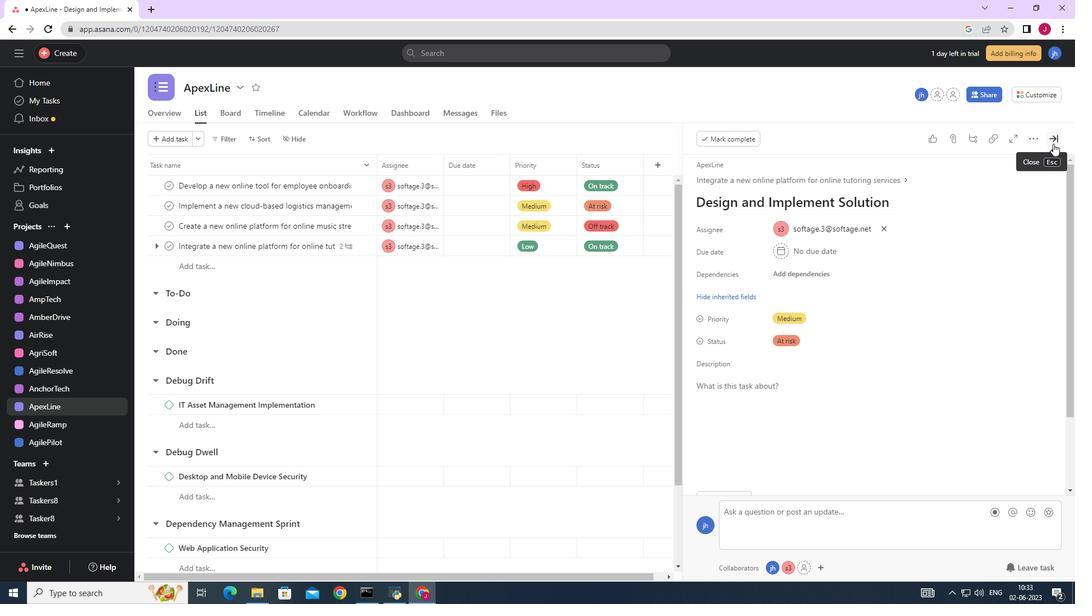 
